 Task: Check the sale-to-list ratio of 4 bedrooms in the last 1 year.
Action: Mouse moved to (1101, 237)
Screenshot: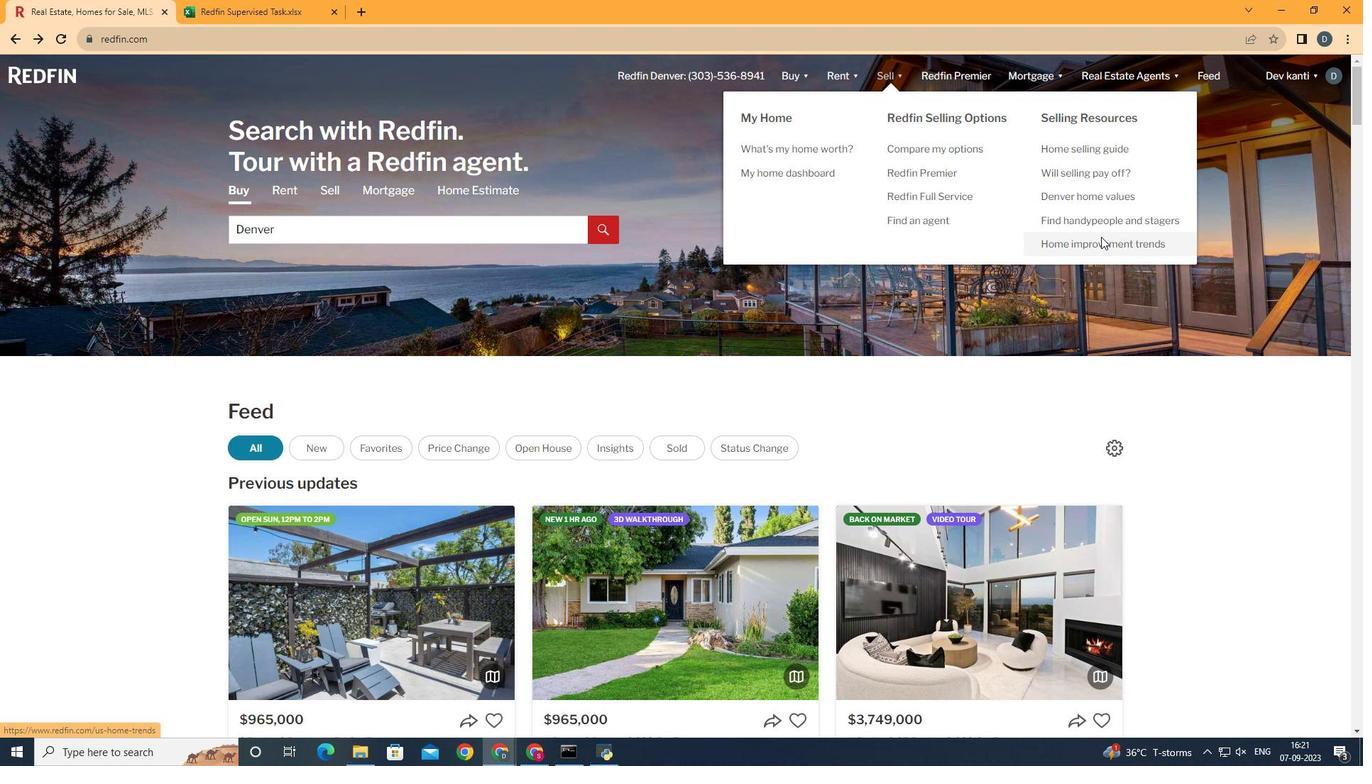 
Action: Mouse pressed left at (1101, 237)
Screenshot: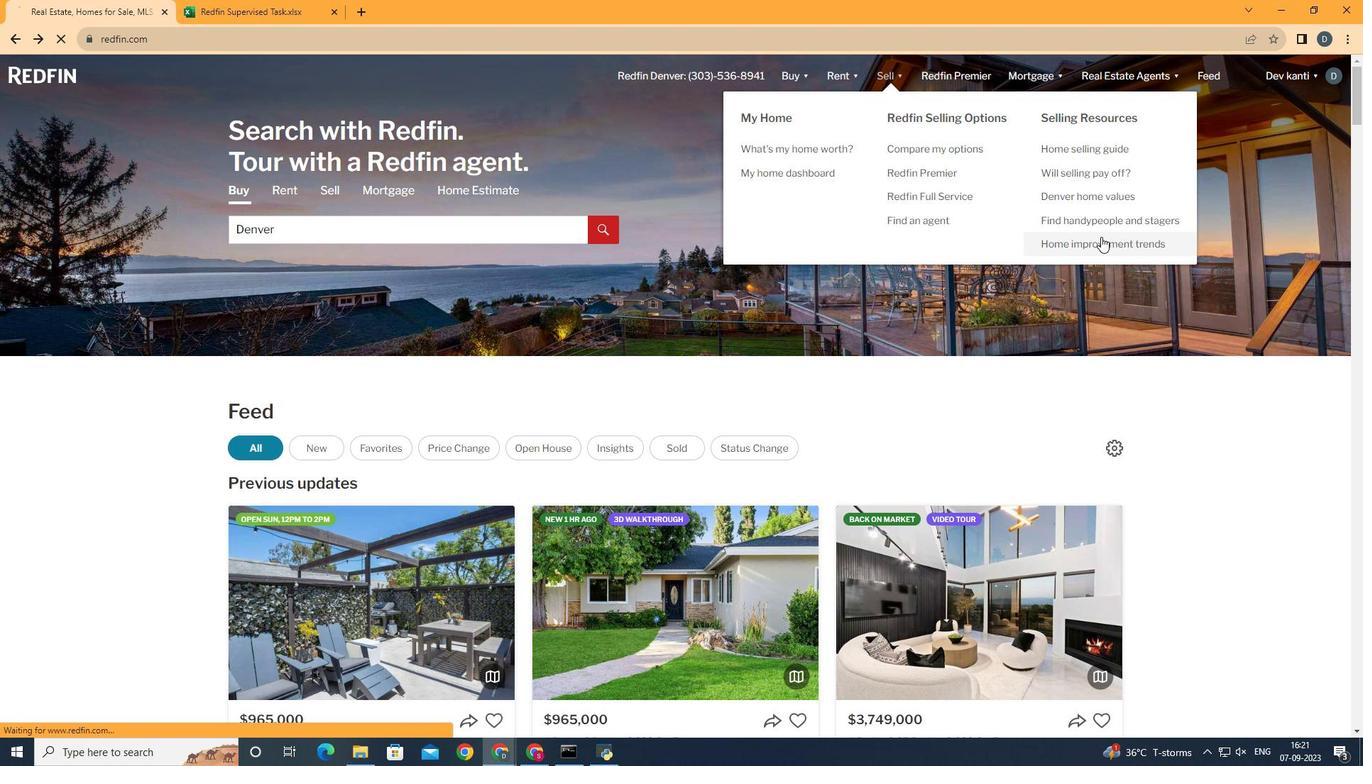 
Action: Mouse moved to (326, 263)
Screenshot: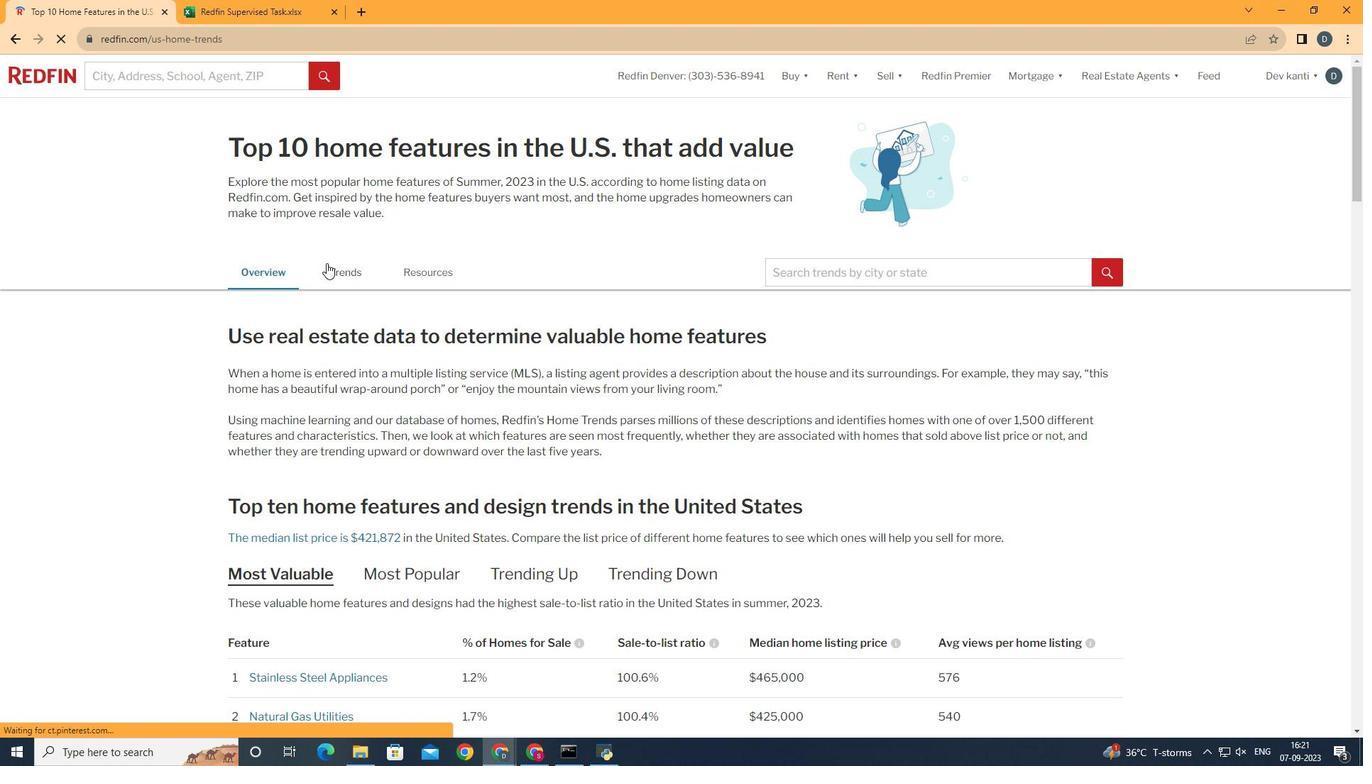 
Action: Mouse pressed left at (326, 263)
Screenshot: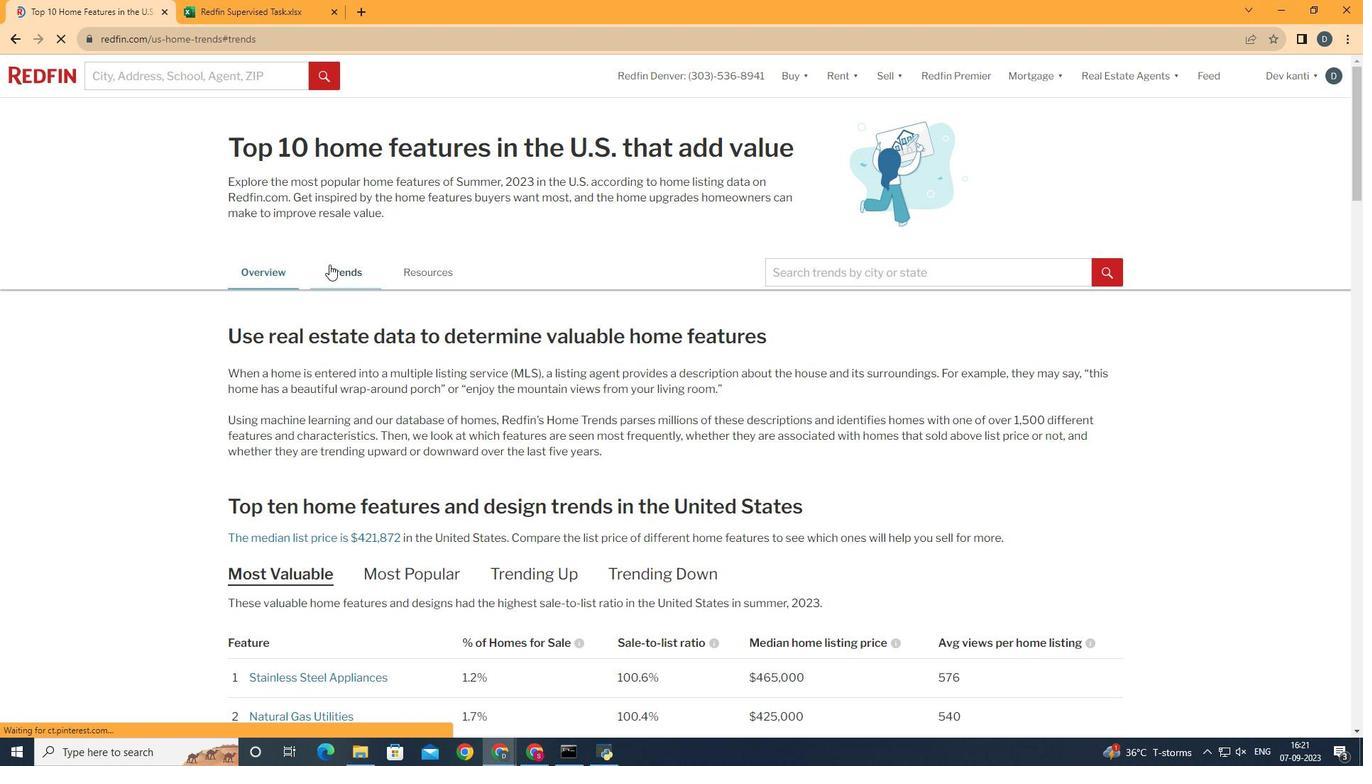 
Action: Mouse moved to (489, 323)
Screenshot: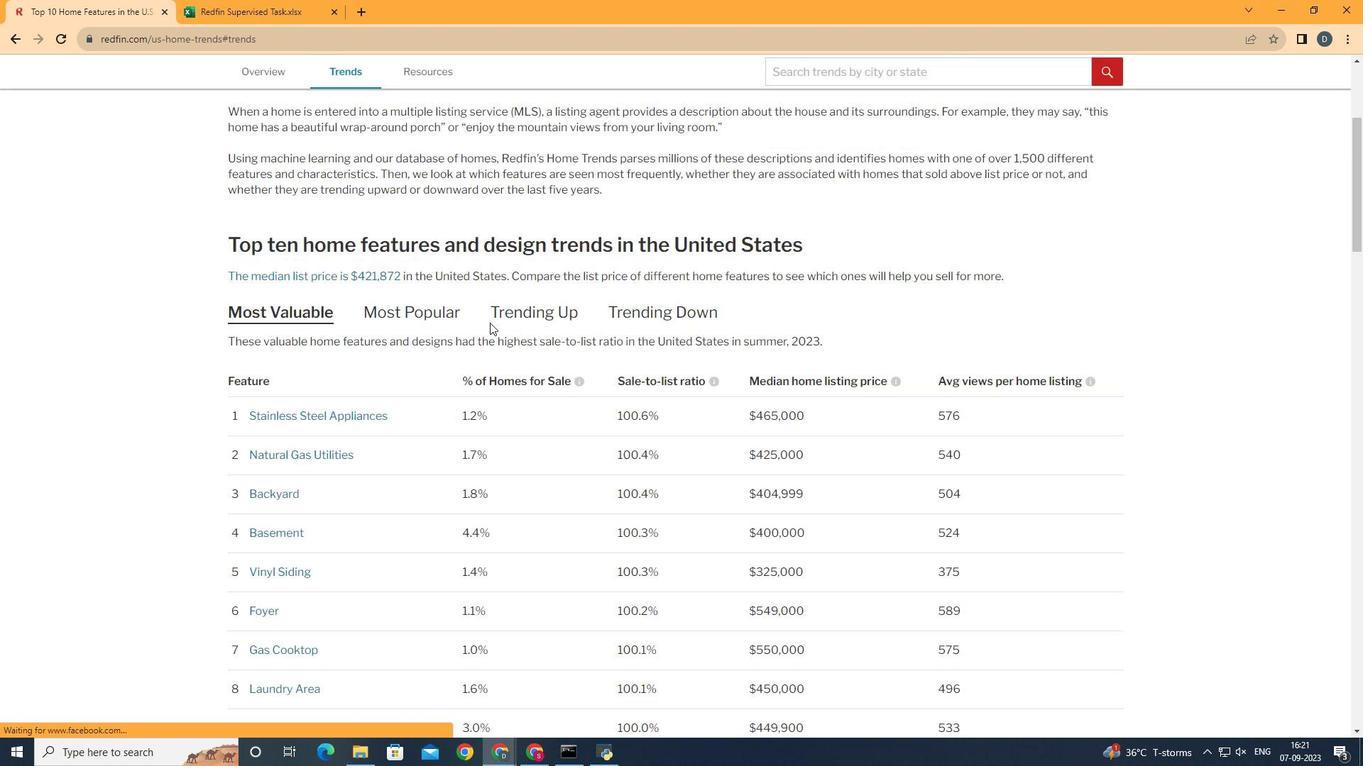 
Action: Mouse scrolled (489, 322) with delta (0, 0)
Screenshot: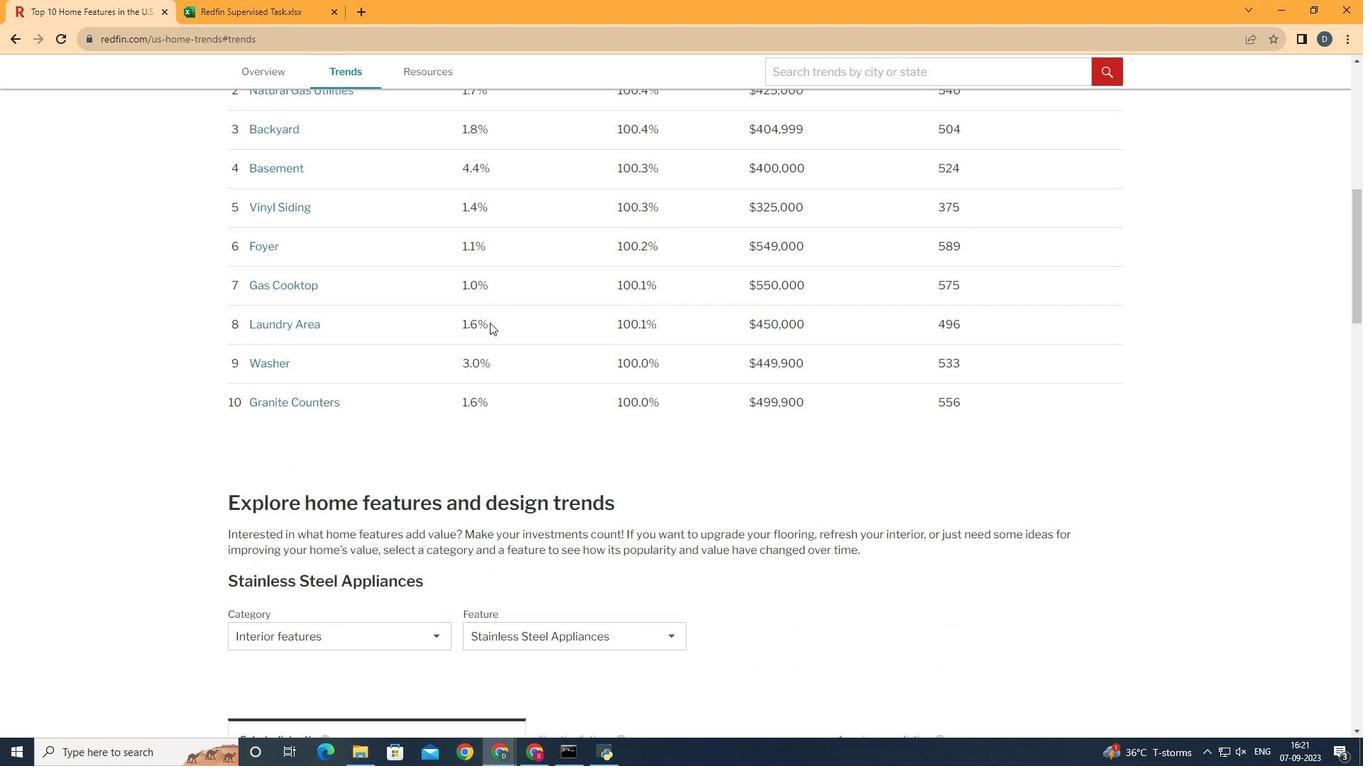 
Action: Mouse scrolled (489, 322) with delta (0, 0)
Screenshot: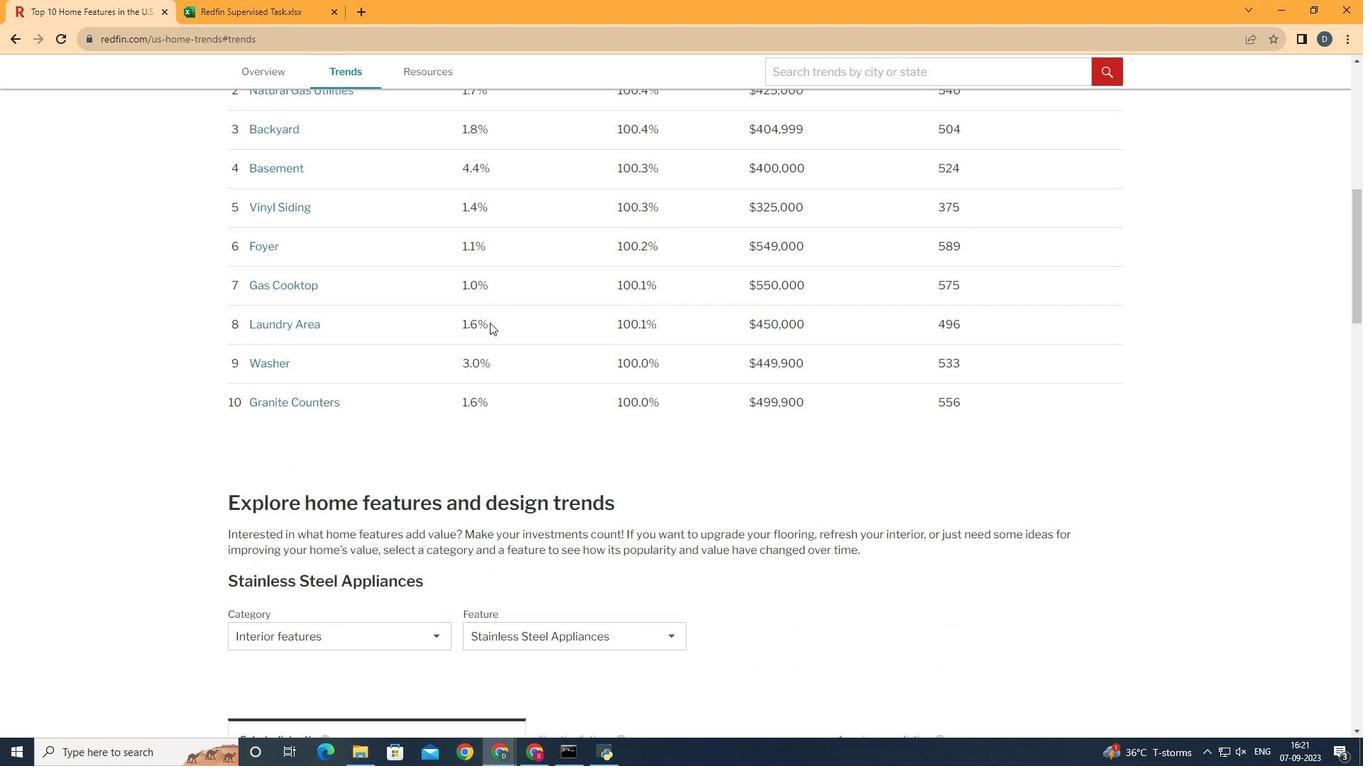 
Action: Mouse scrolled (489, 322) with delta (0, 0)
Screenshot: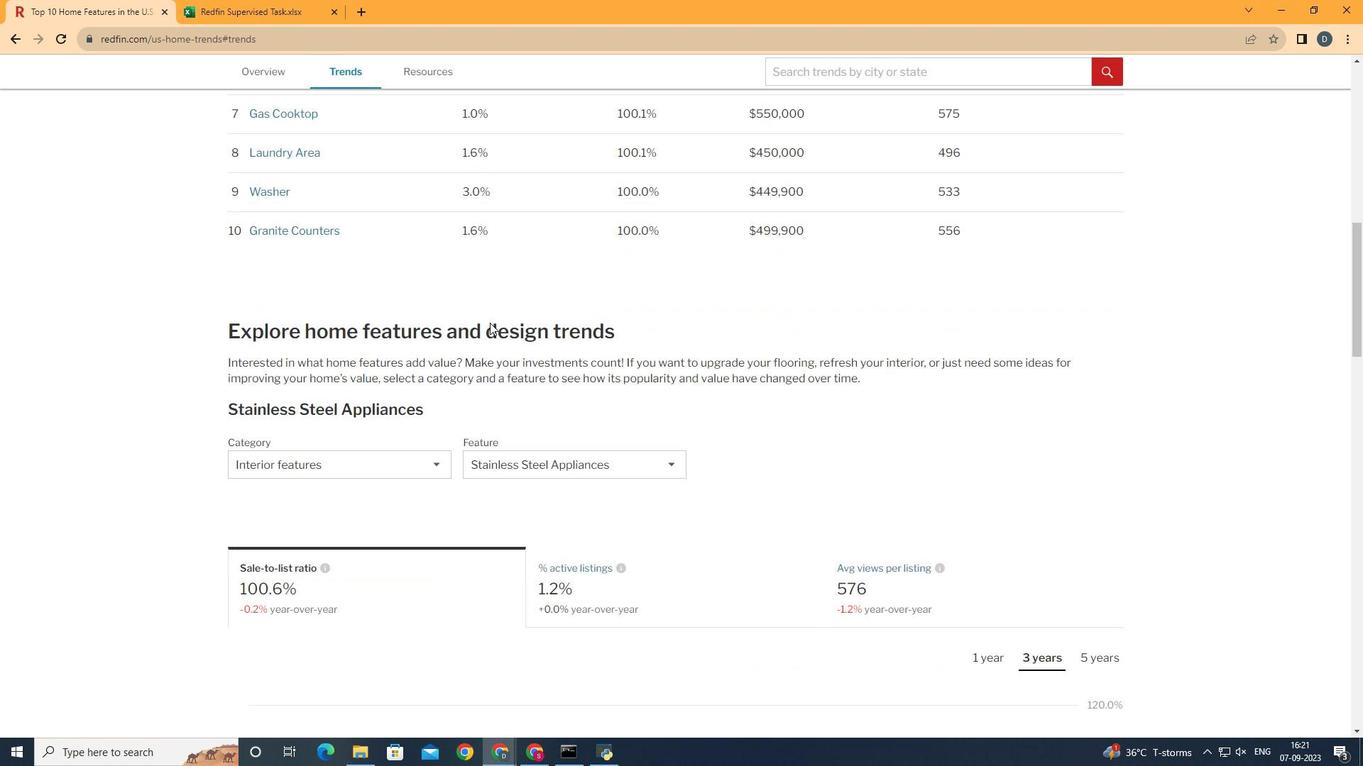 
Action: Mouse scrolled (489, 322) with delta (0, 0)
Screenshot: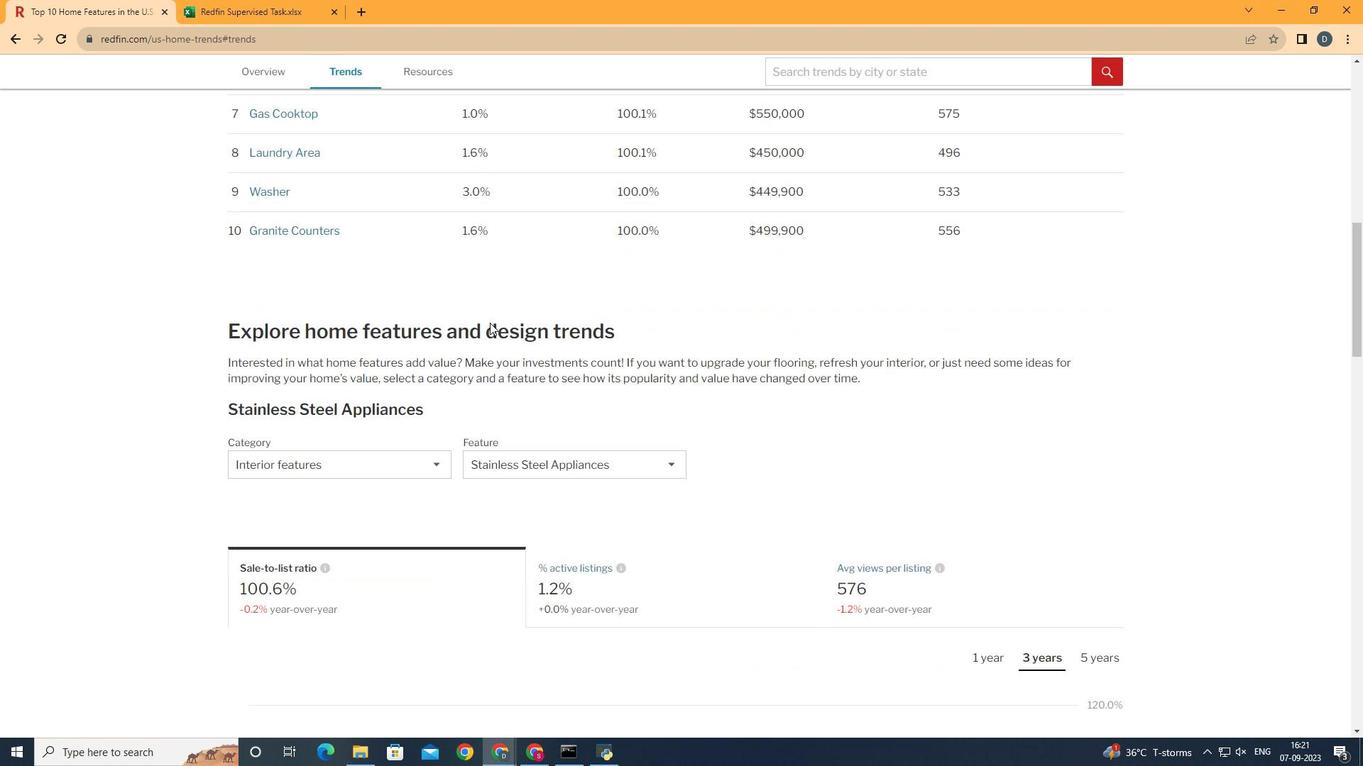 
Action: Mouse scrolled (489, 322) with delta (0, 0)
Screenshot: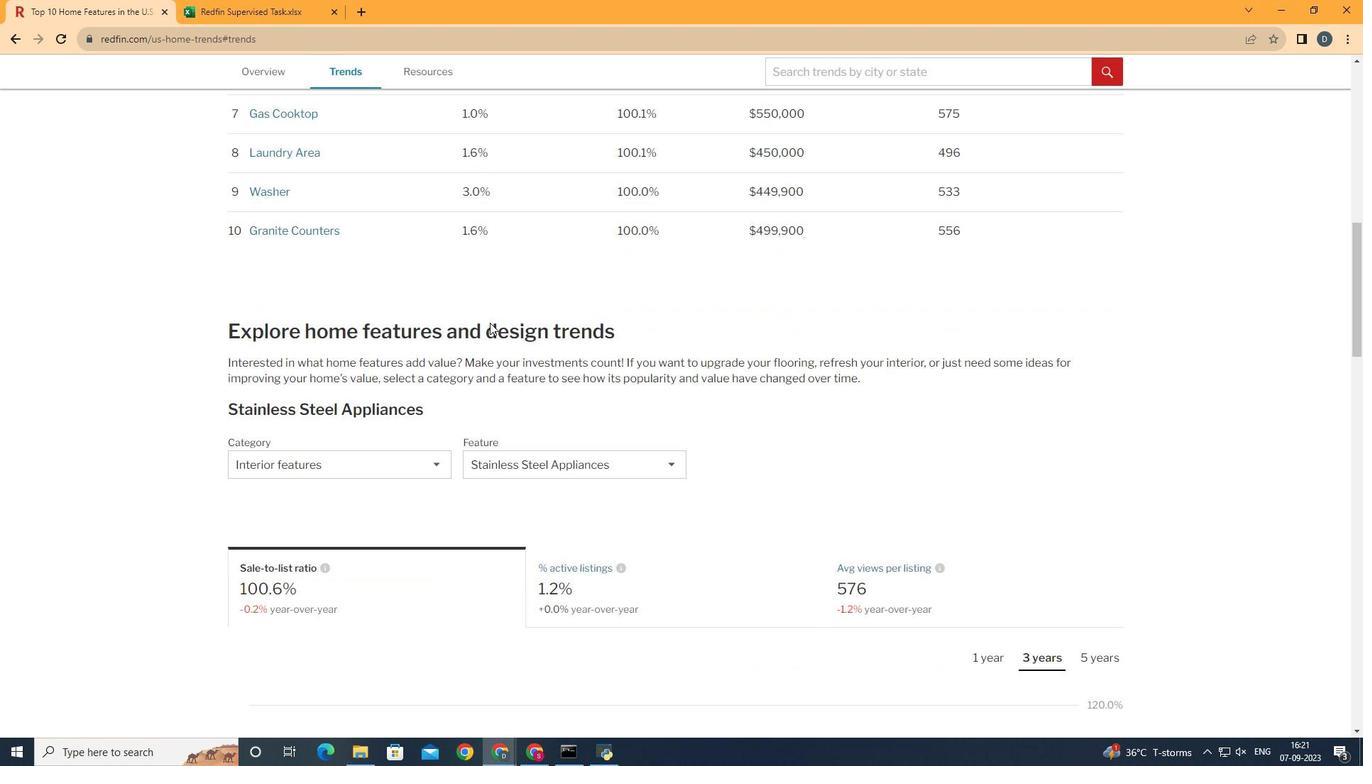 
Action: Mouse scrolled (489, 322) with delta (0, 0)
Screenshot: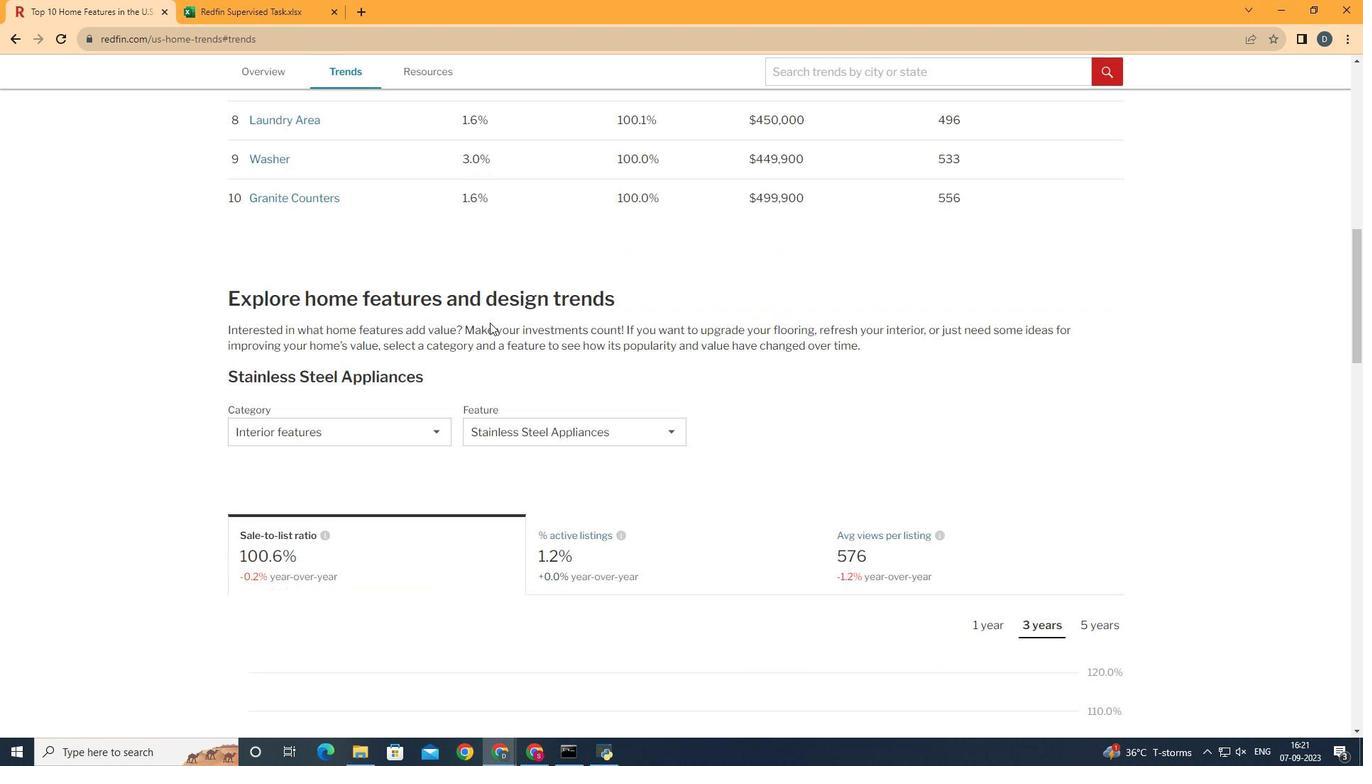 
Action: Mouse moved to (416, 432)
Screenshot: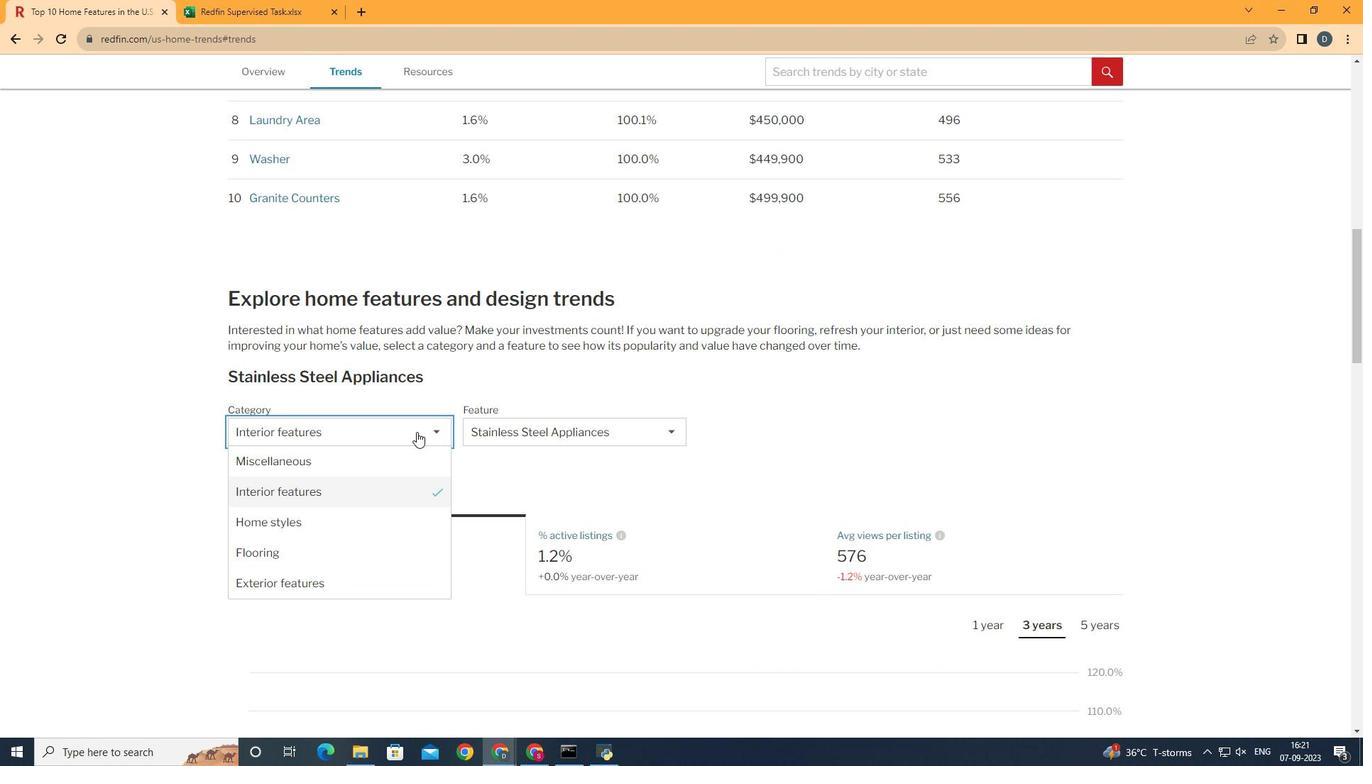 
Action: Mouse pressed left at (416, 432)
Screenshot: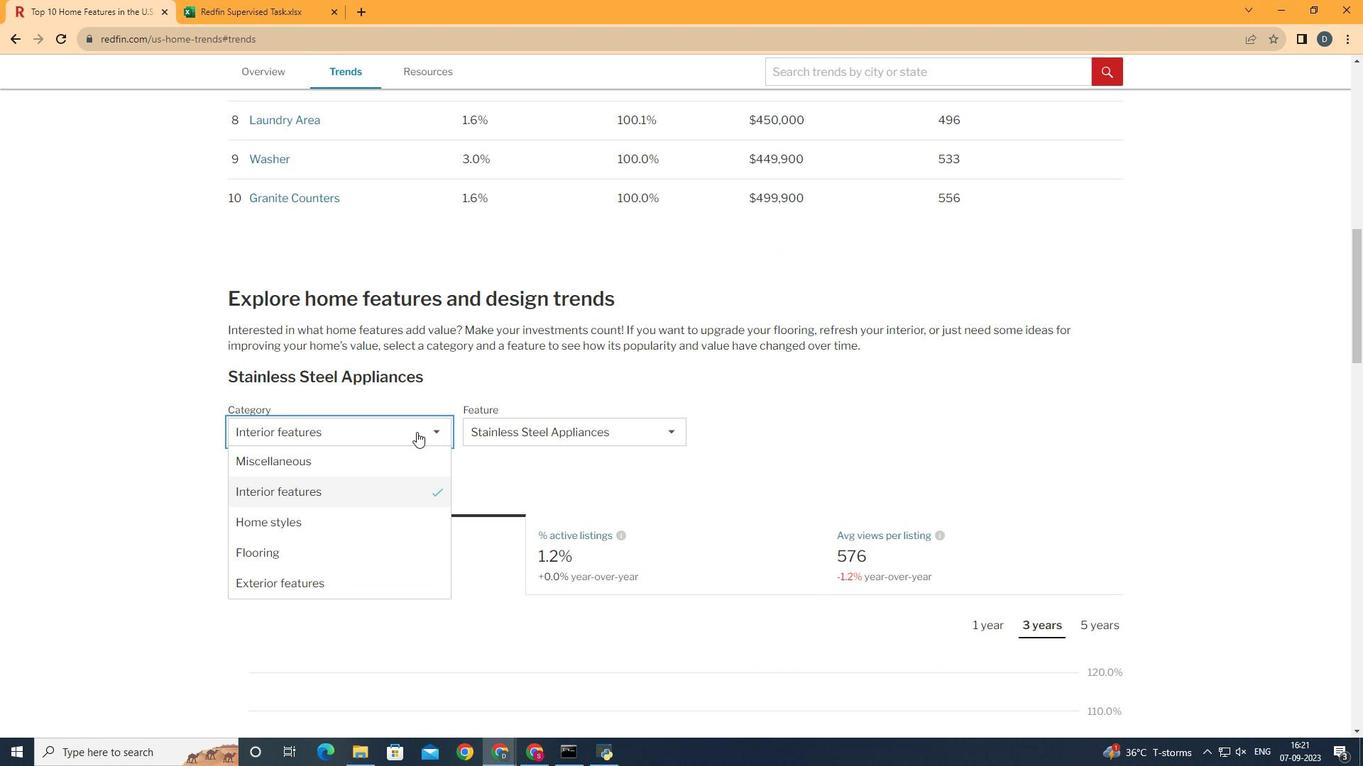 
Action: Mouse moved to (396, 493)
Screenshot: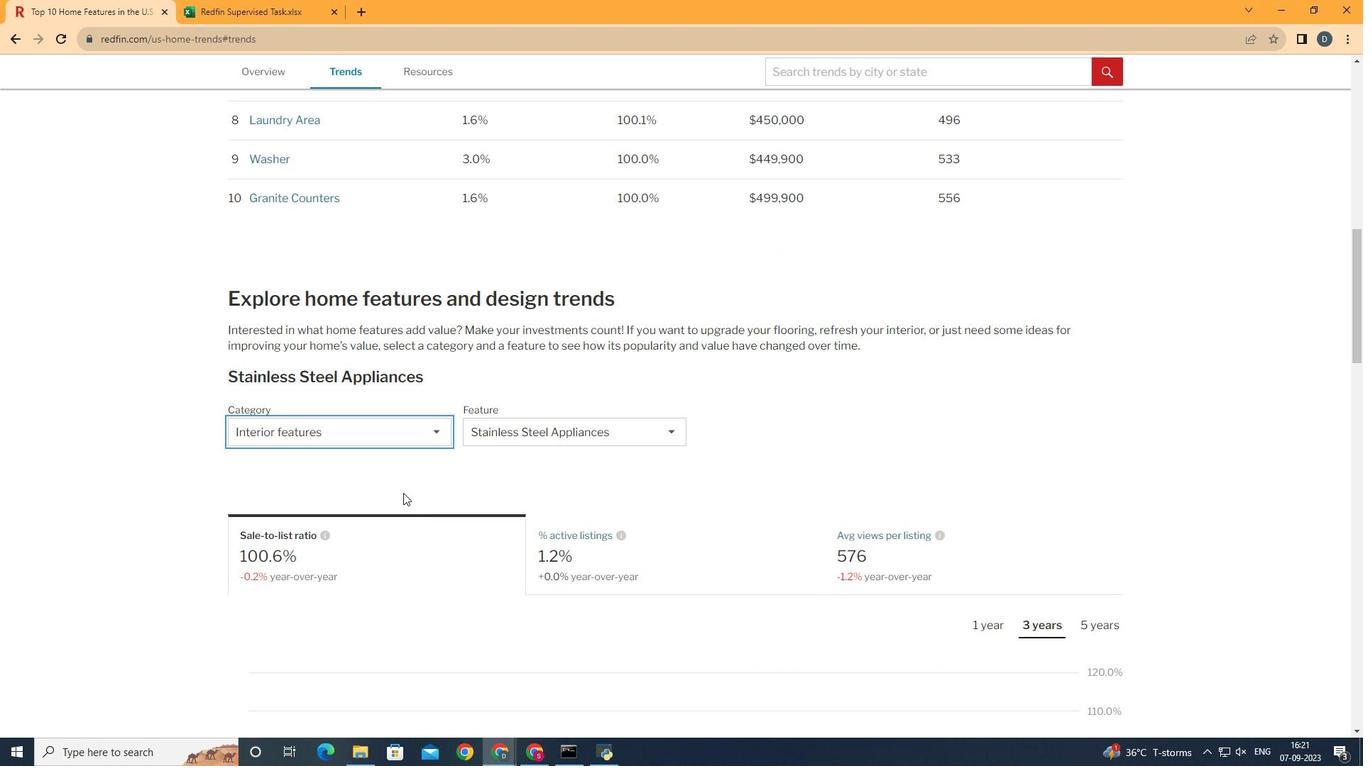 
Action: Mouse pressed left at (396, 493)
Screenshot: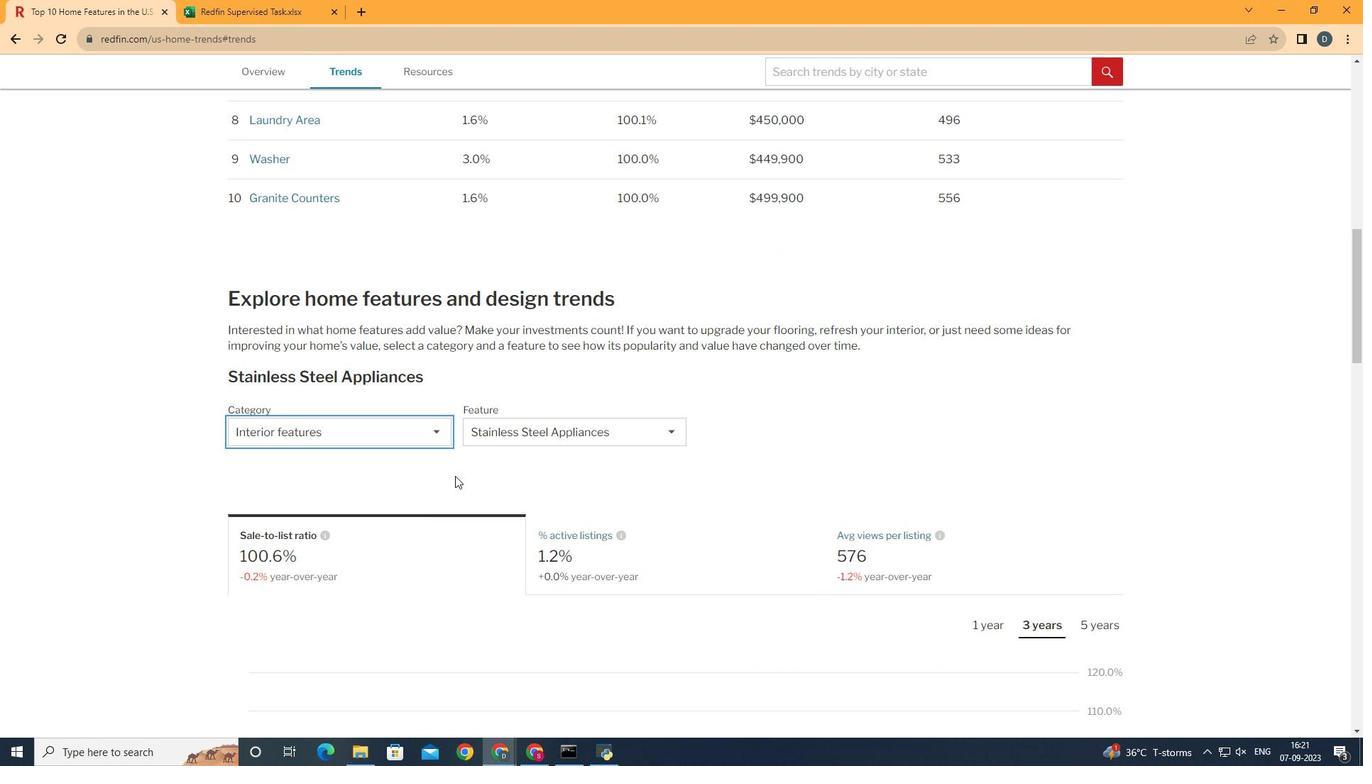 
Action: Mouse moved to (543, 438)
Screenshot: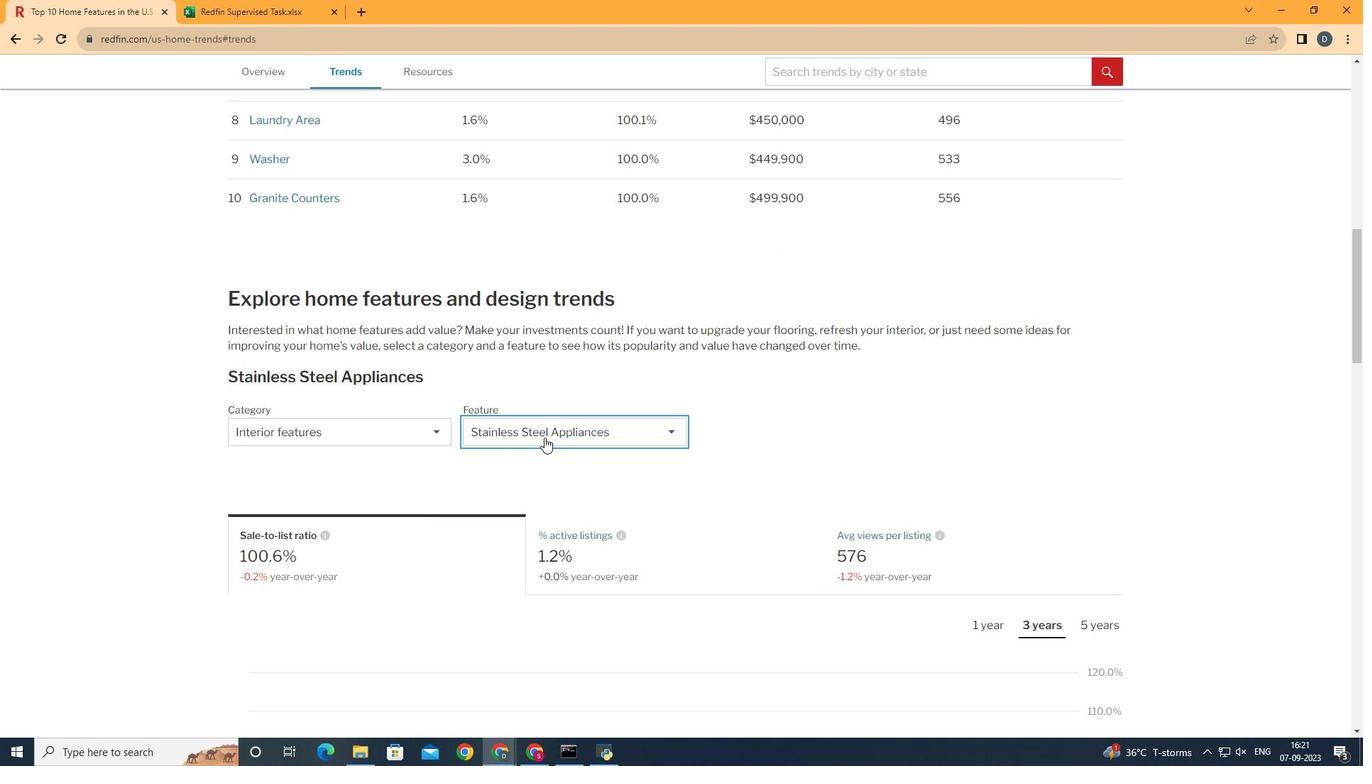 
Action: Mouse pressed left at (543, 438)
Screenshot: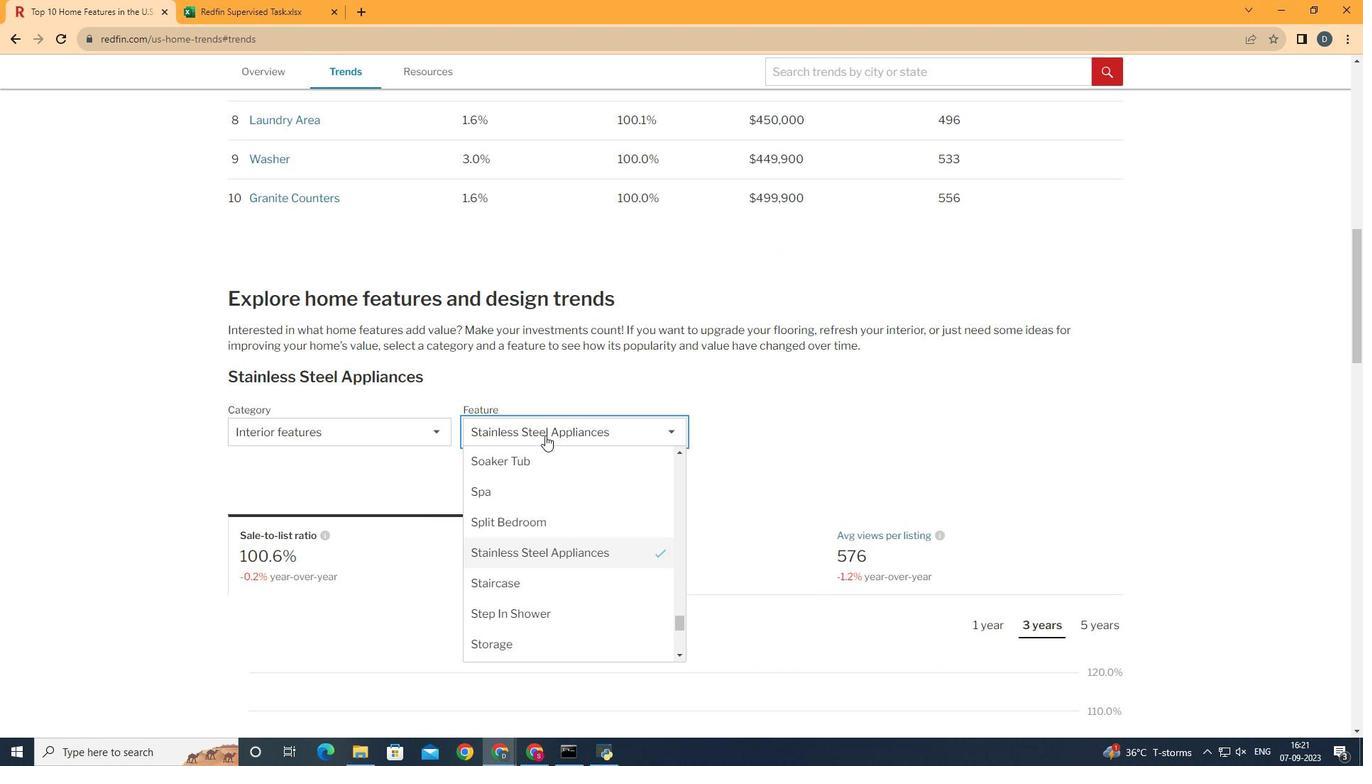 
Action: Mouse moved to (682, 623)
Screenshot: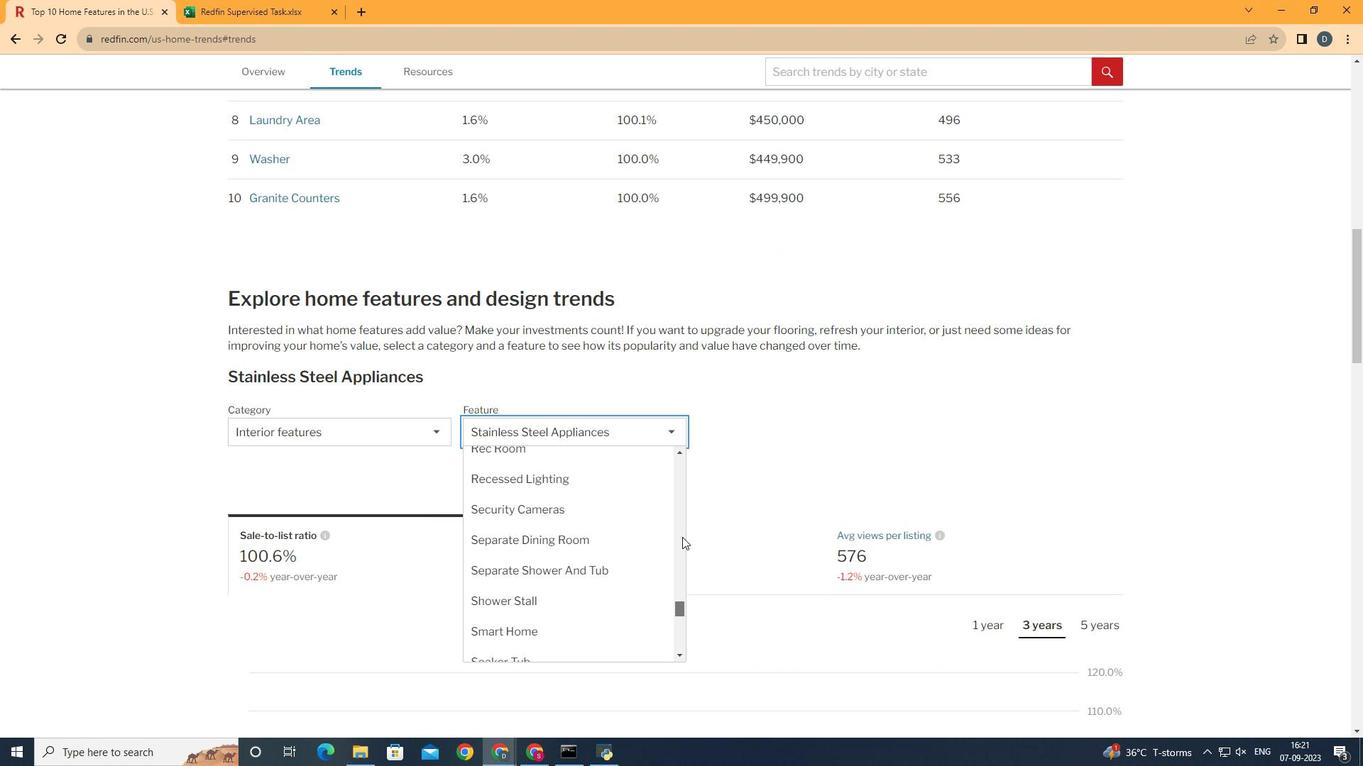 
Action: Mouse pressed left at (682, 623)
Screenshot: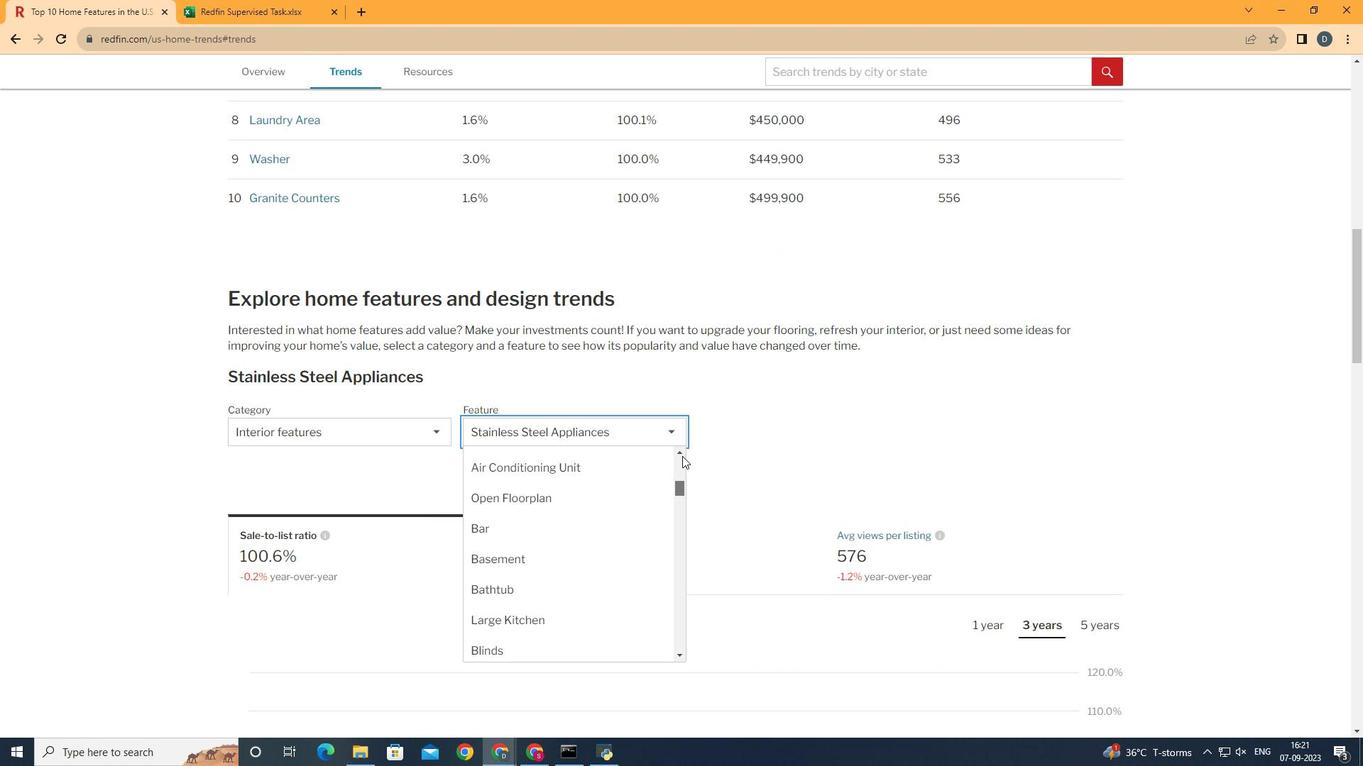 
Action: Mouse moved to (464, 594)
Screenshot: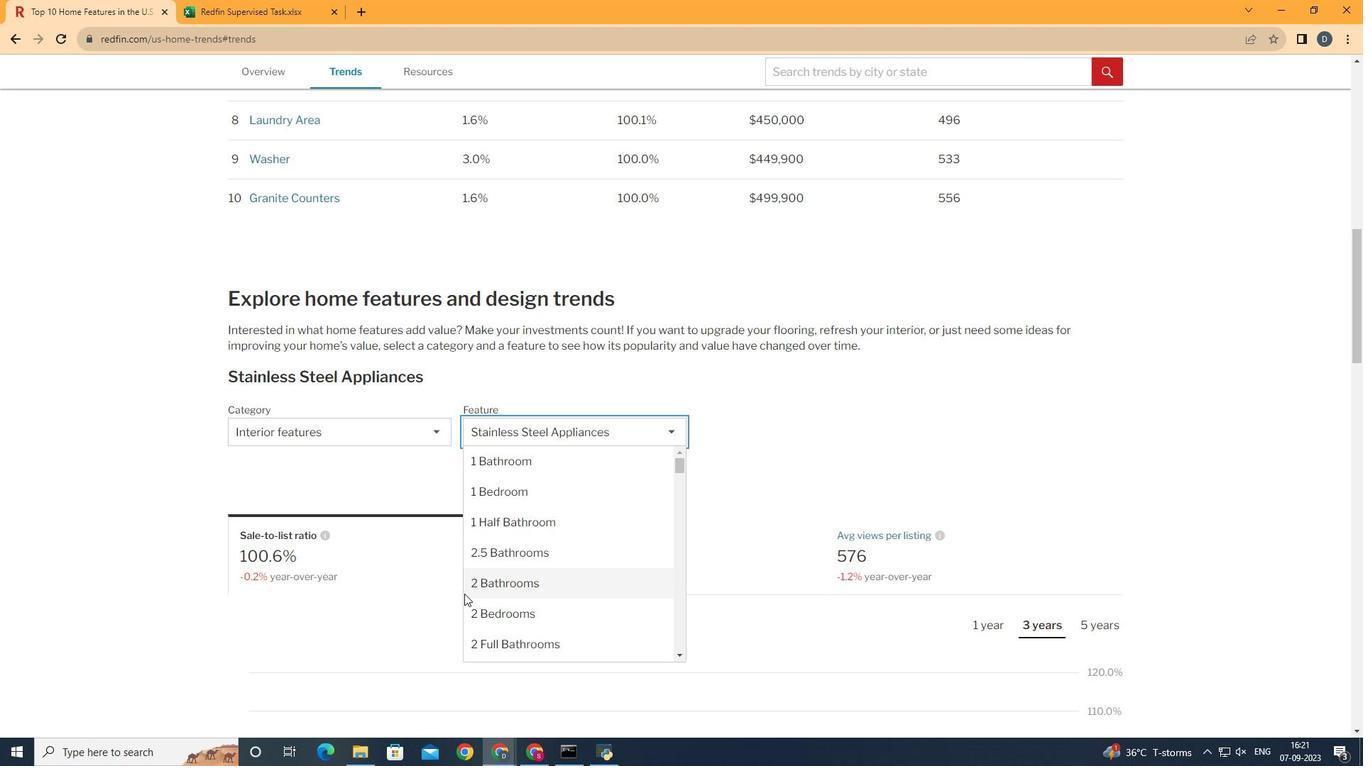 
Action: Mouse scrolled (464, 593) with delta (0, 0)
Screenshot: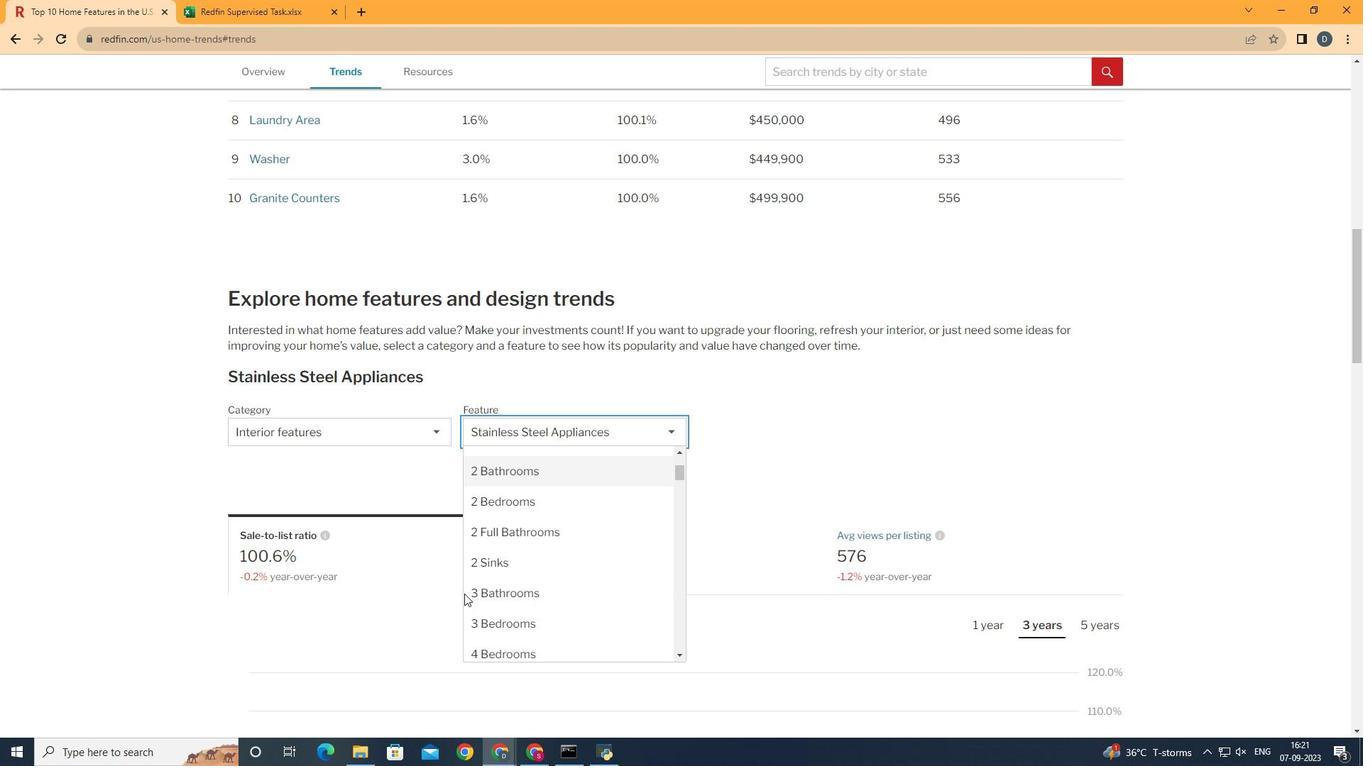 
Action: Mouse scrolled (464, 593) with delta (0, 0)
Screenshot: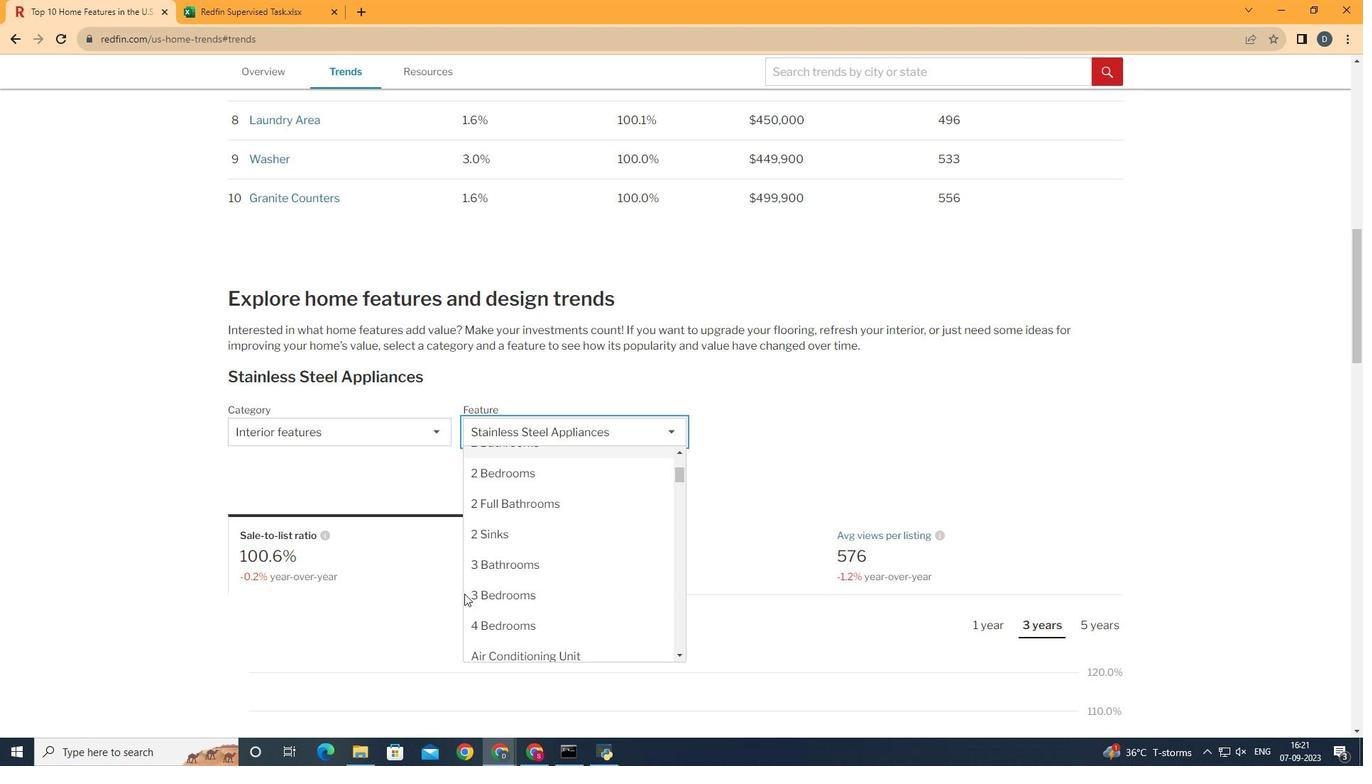 
Action: Mouse scrolled (464, 593) with delta (0, 0)
Screenshot: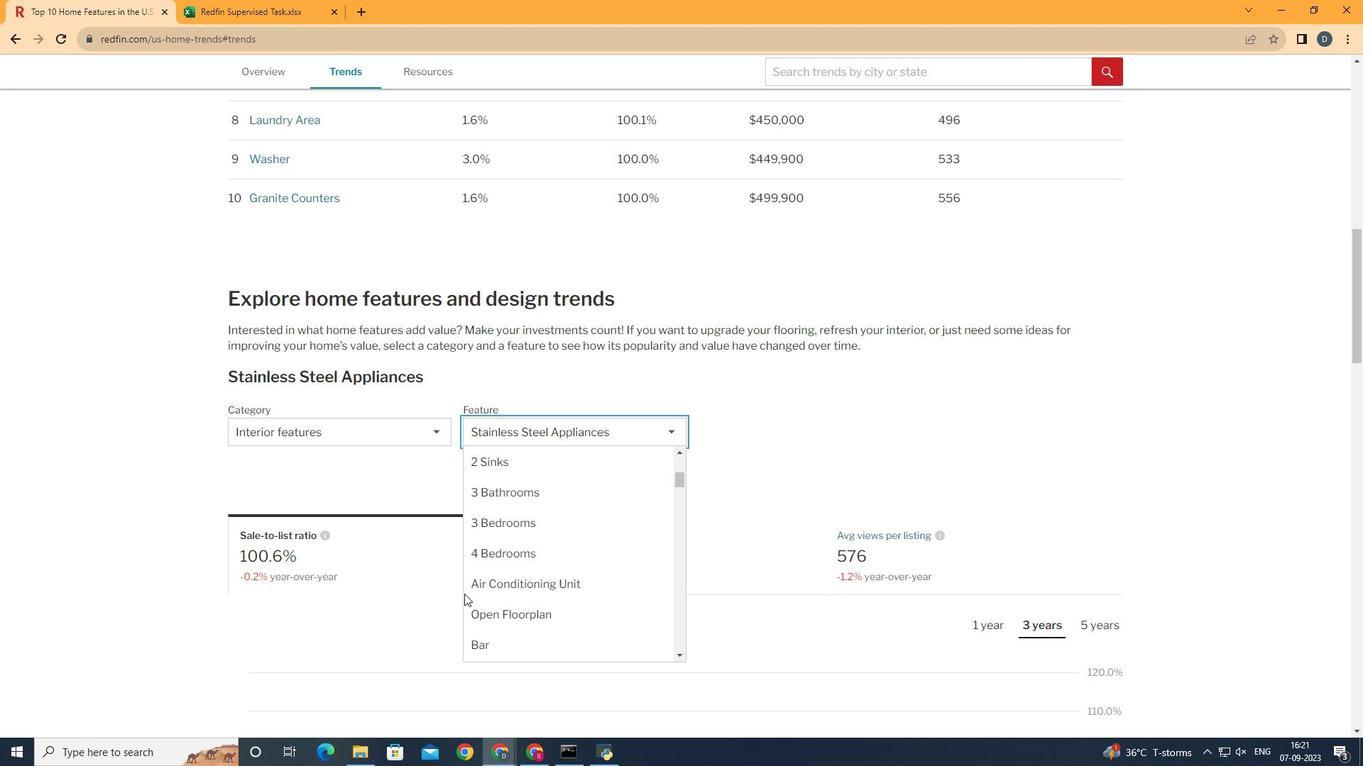 
Action: Mouse moved to (531, 558)
Screenshot: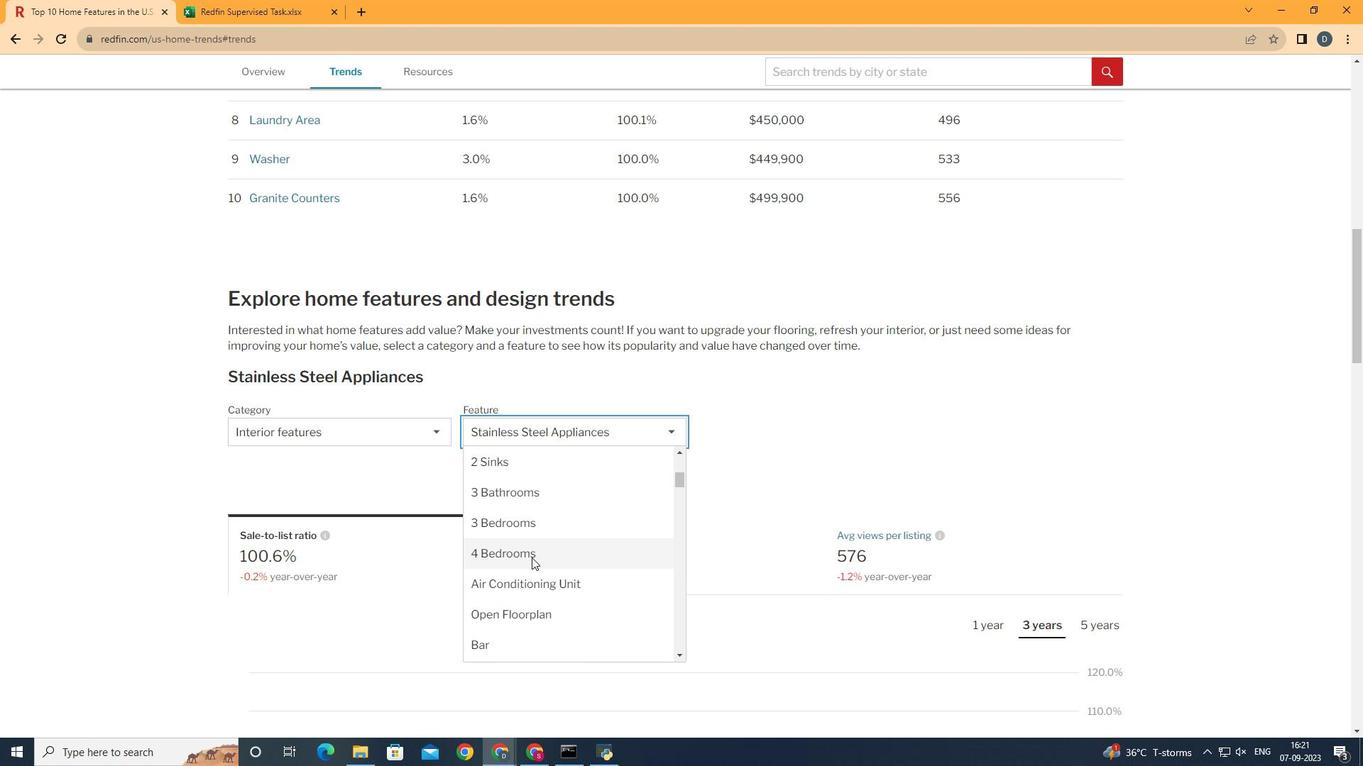 
Action: Mouse pressed left at (531, 558)
Screenshot: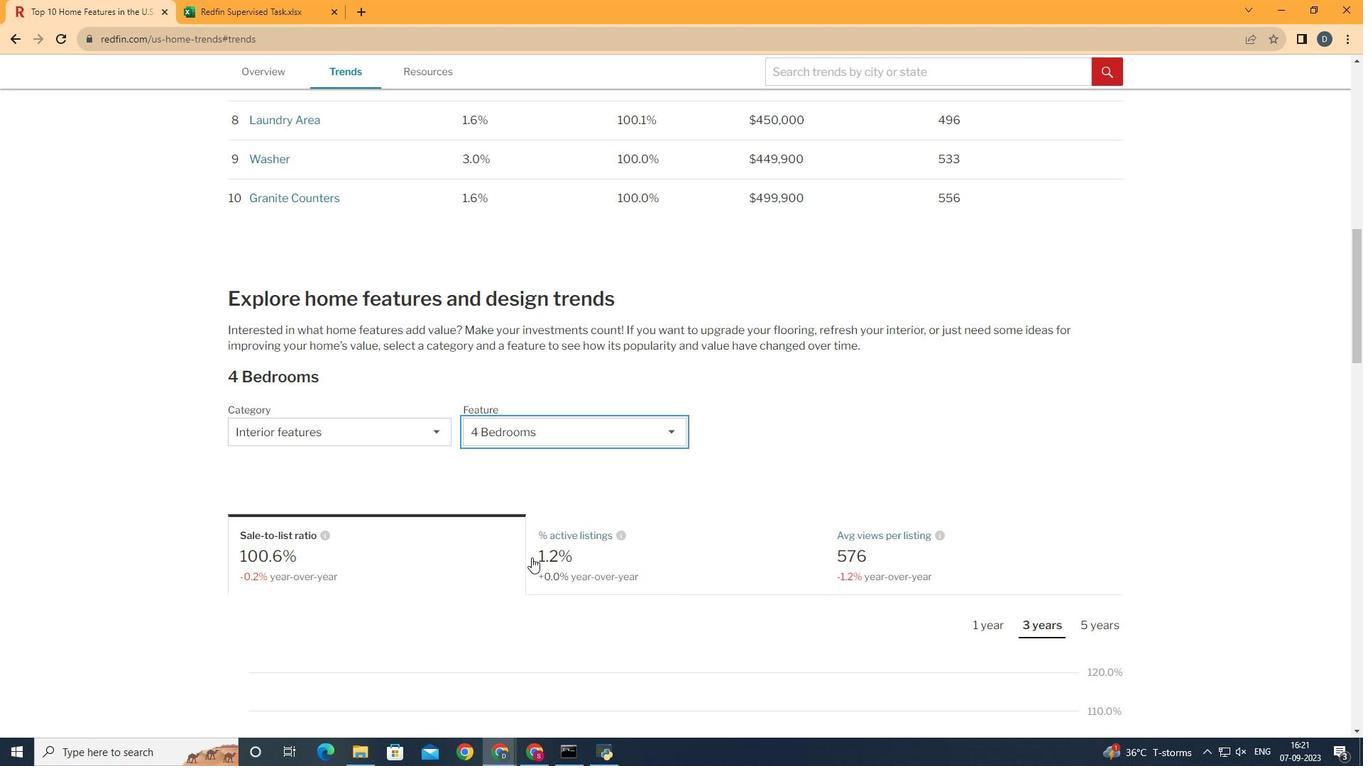 
Action: Mouse moved to (707, 506)
Screenshot: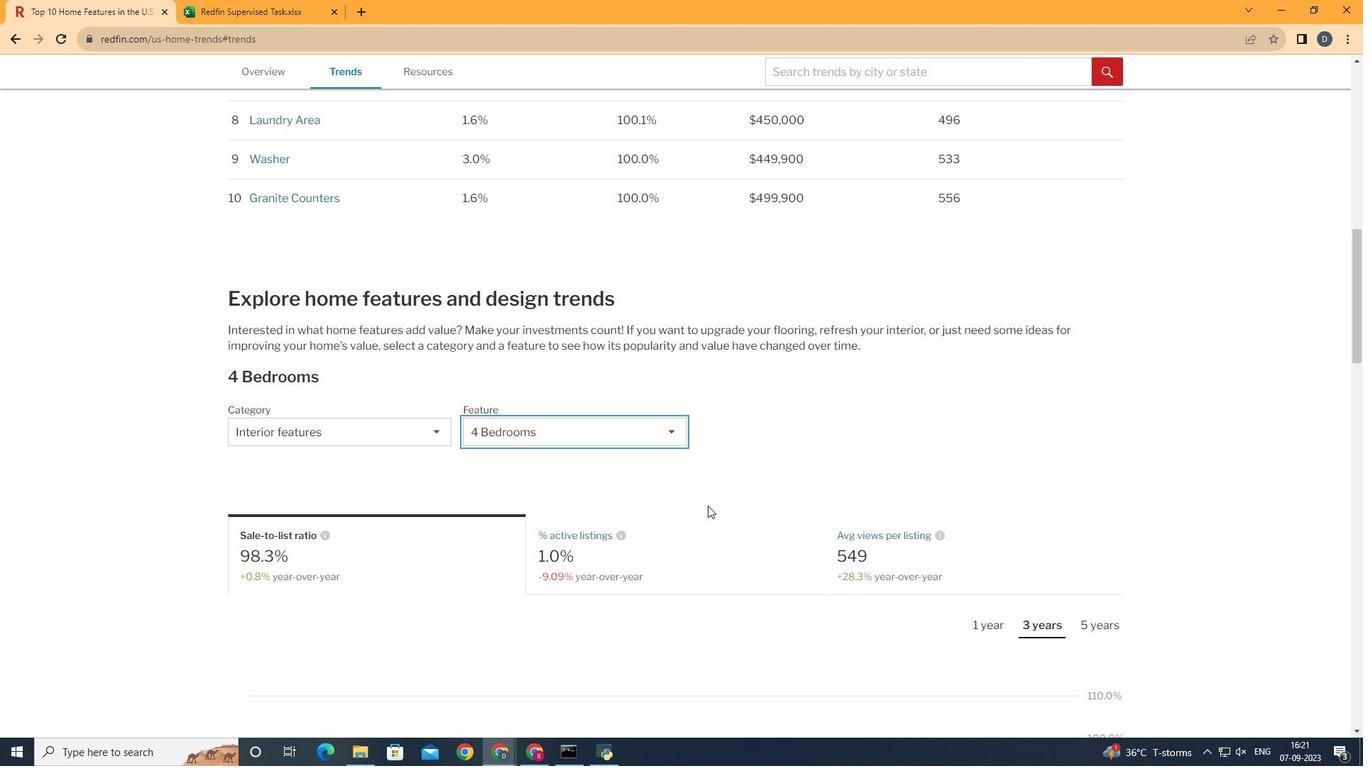 
Action: Mouse scrolled (707, 505) with delta (0, 0)
Screenshot: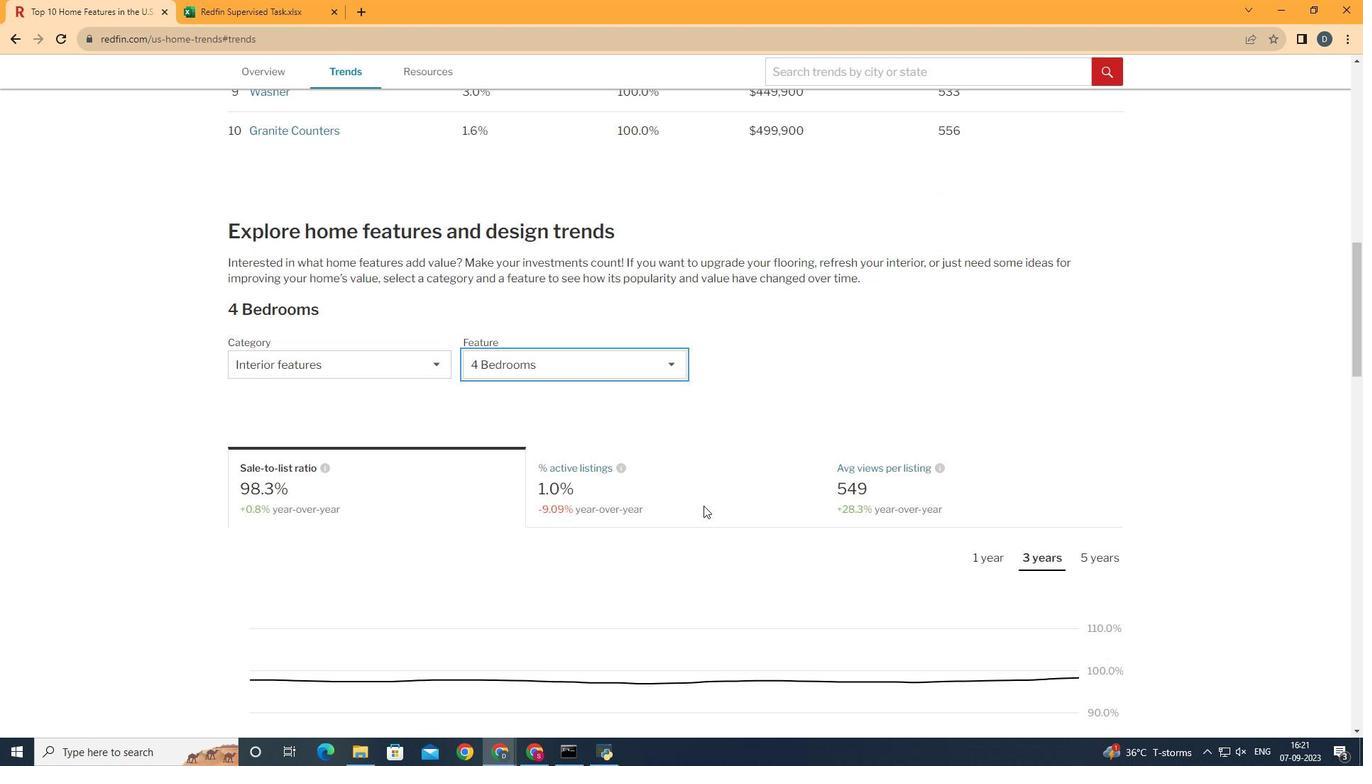 
Action: Mouse moved to (815, 538)
Screenshot: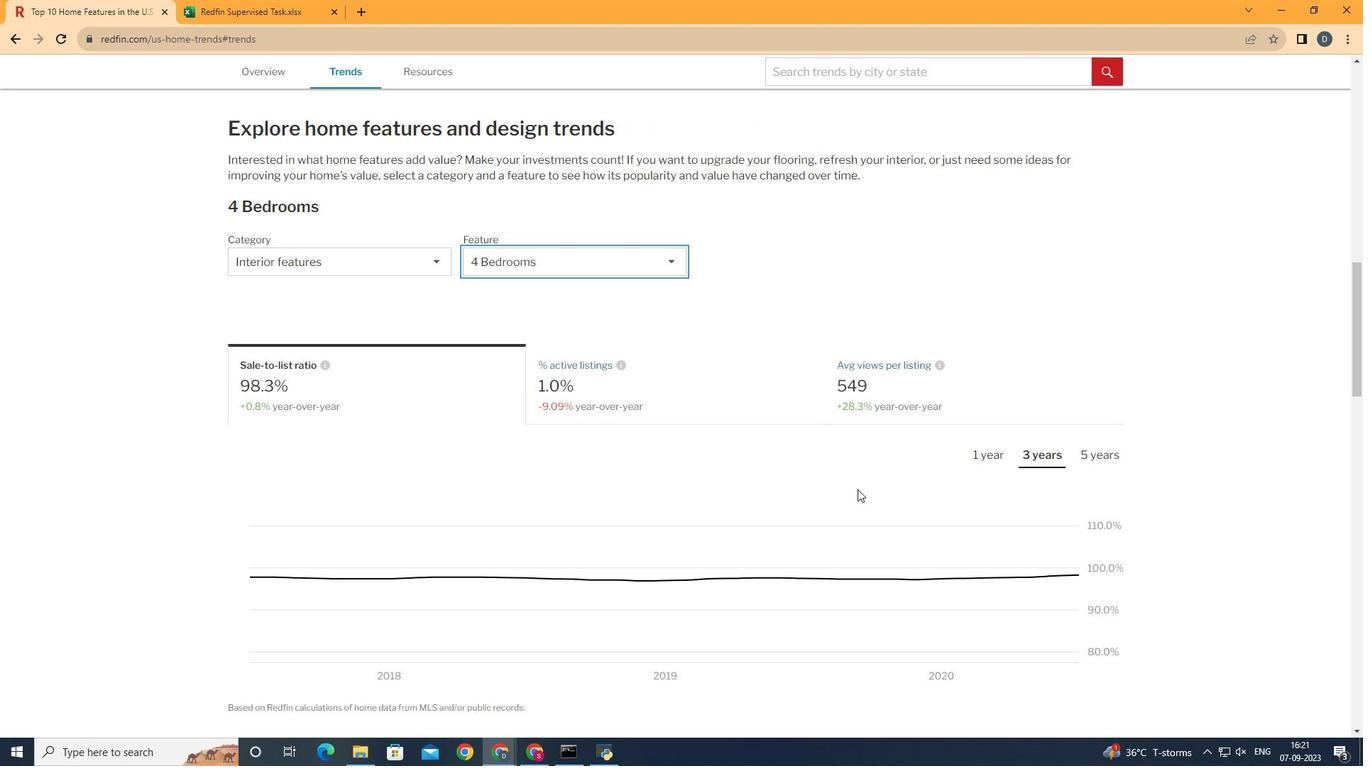 
Action: Mouse scrolled (815, 538) with delta (0, 0)
Screenshot: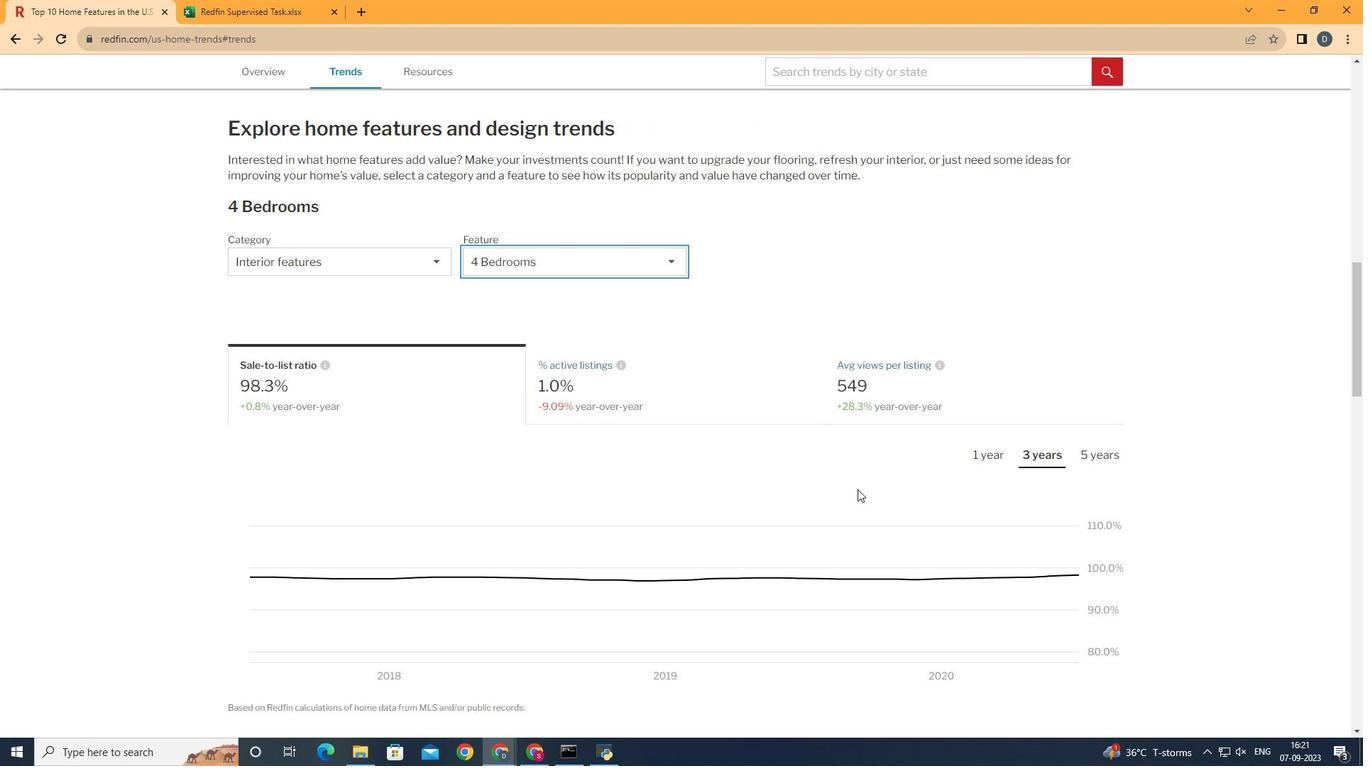 
Action: Mouse scrolled (815, 538) with delta (0, 0)
Screenshot: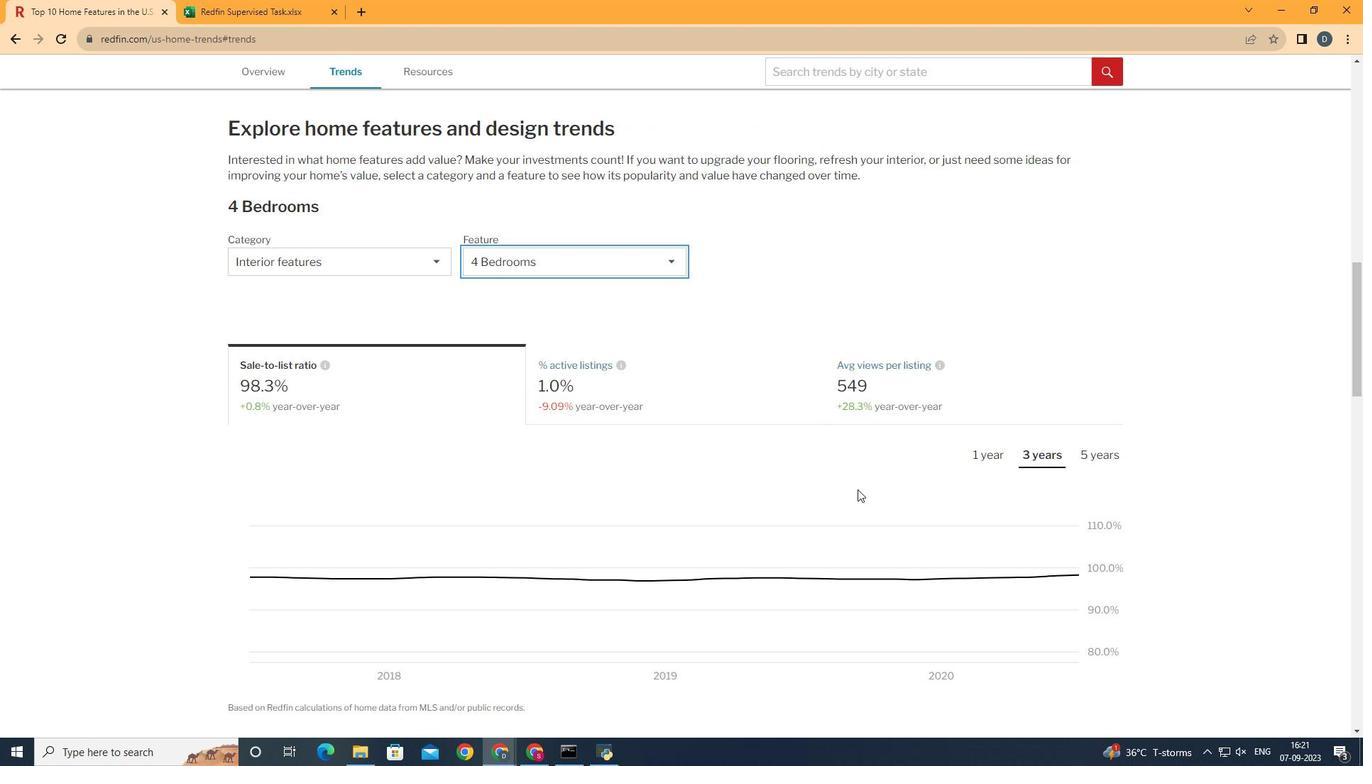 
Action: Mouse moved to (372, 364)
Screenshot: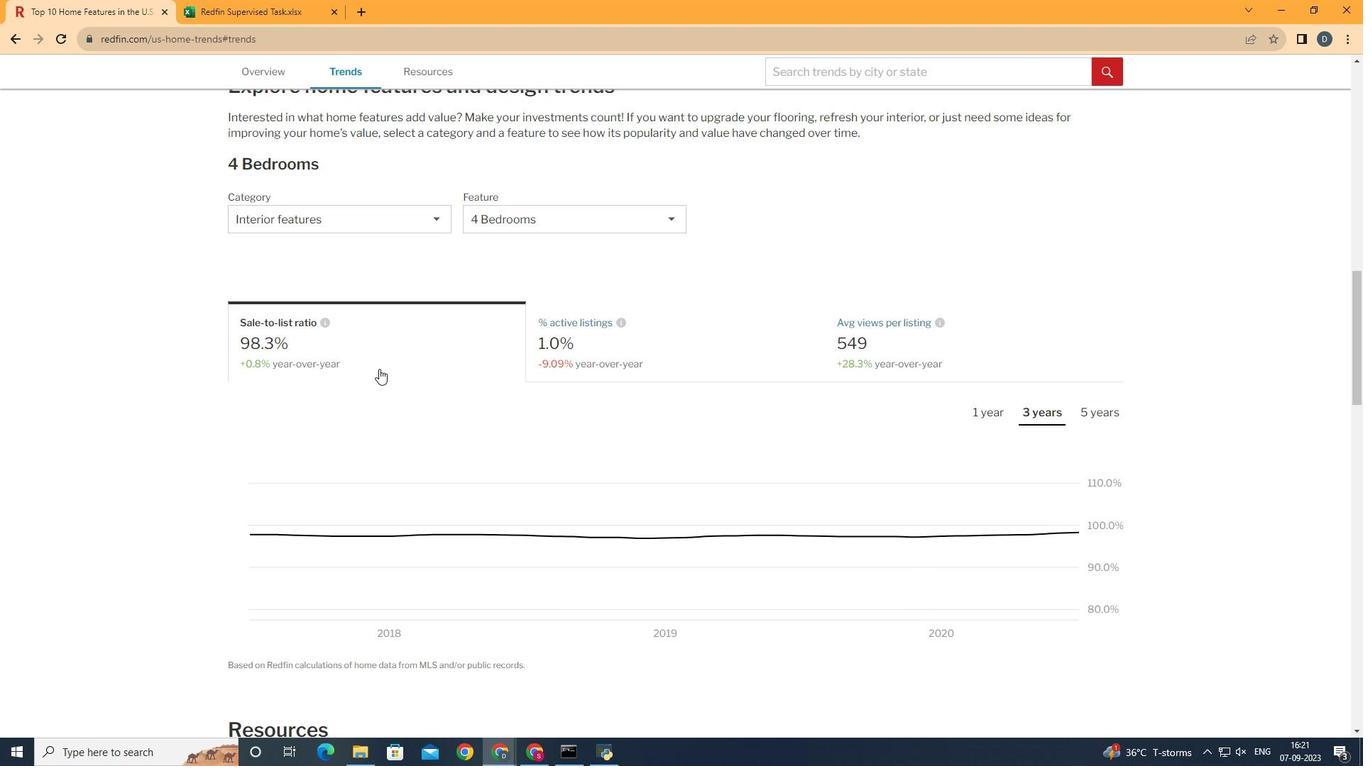 
Action: Mouse pressed left at (372, 364)
Screenshot: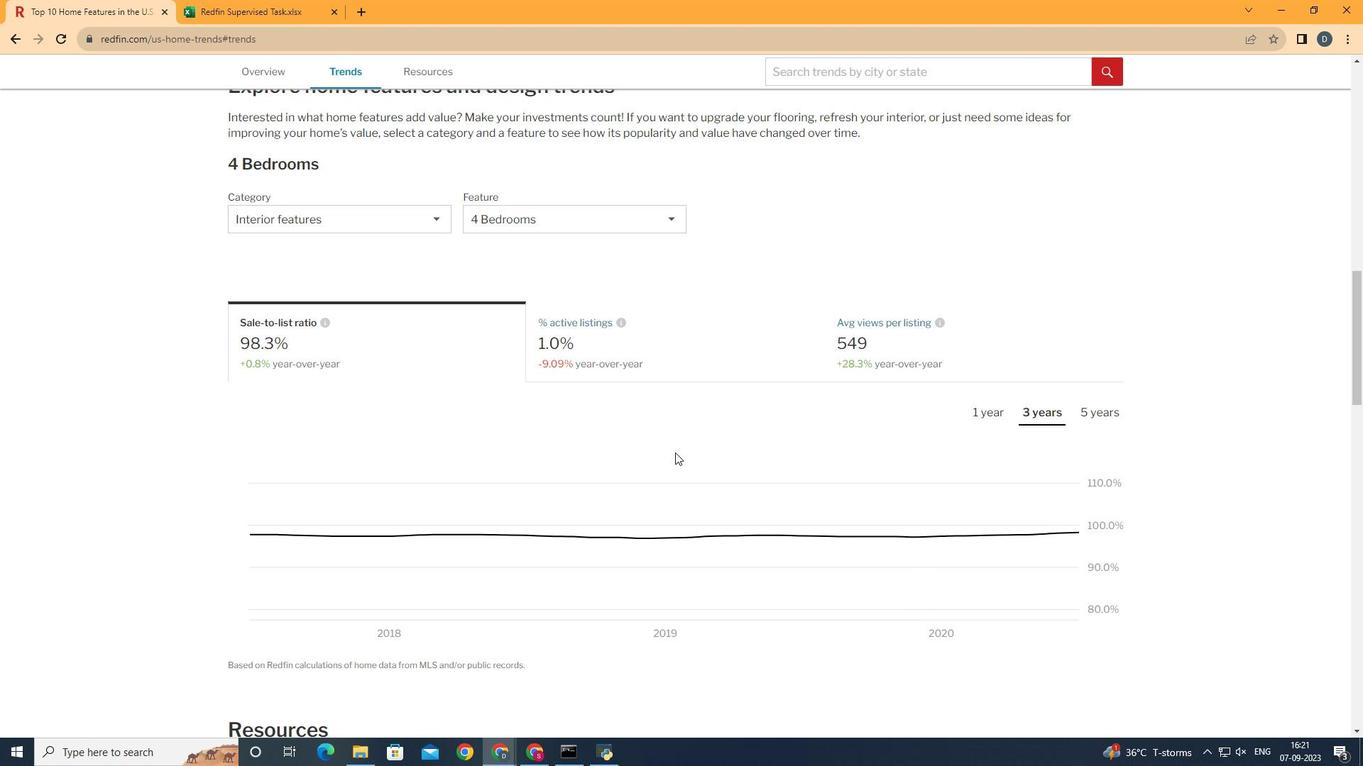 
Action: Mouse moved to (995, 411)
Screenshot: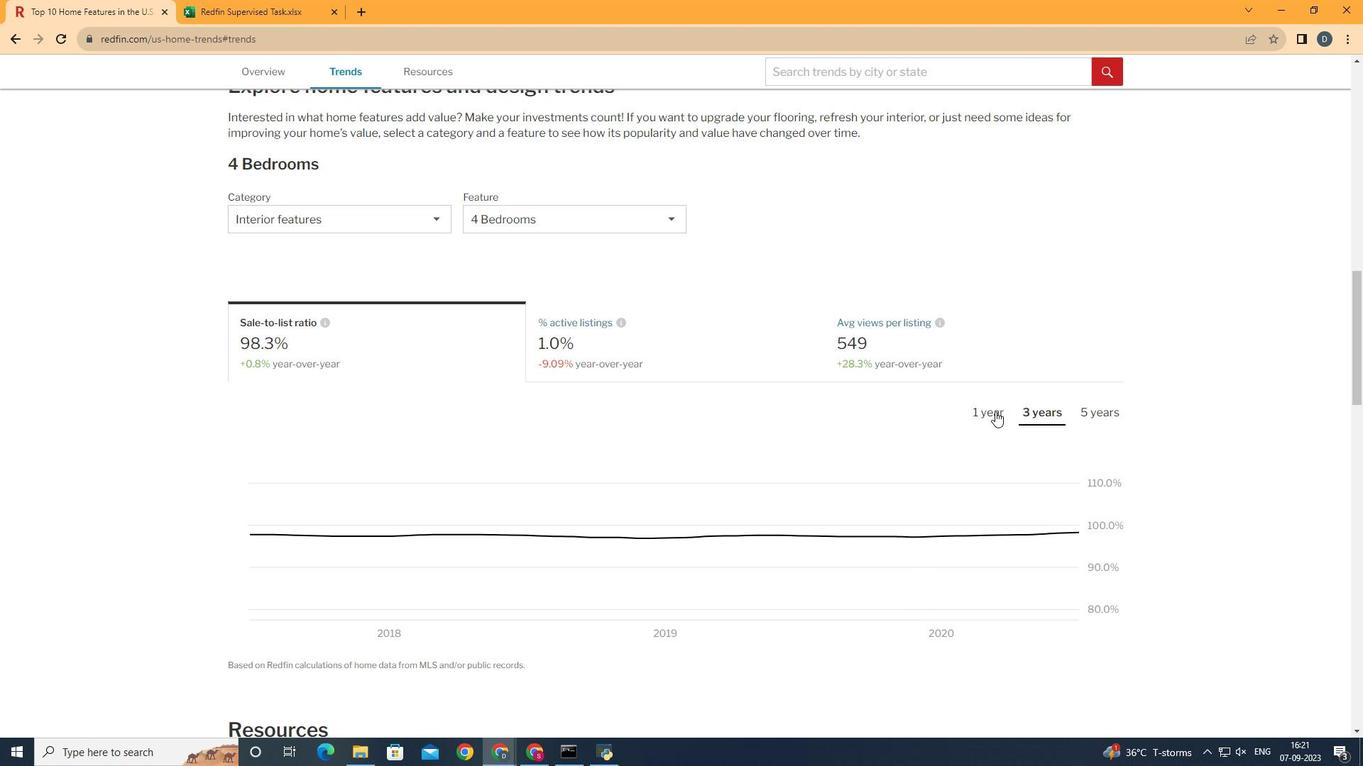 
Action: Mouse pressed left at (995, 411)
Screenshot: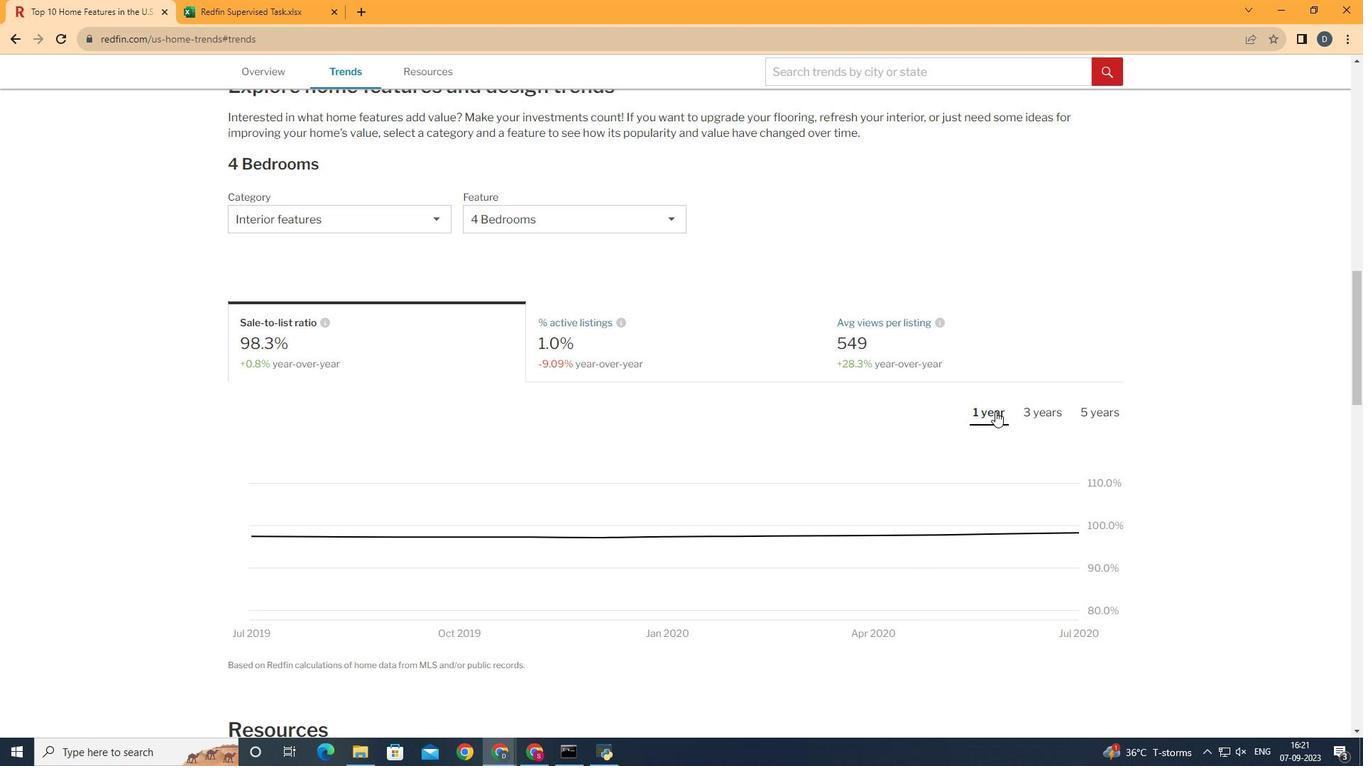 
Action: Mouse moved to (1062, 508)
Screenshot: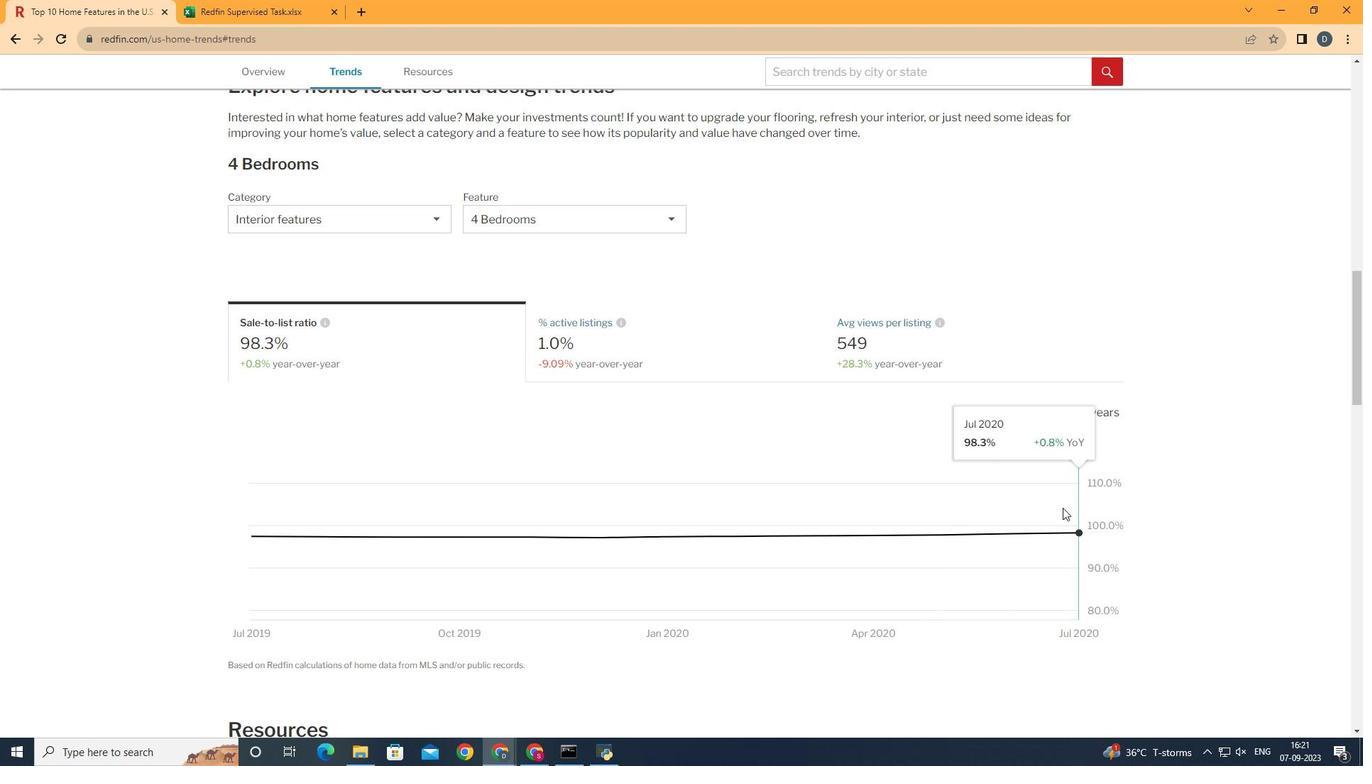 
